 Task: Find connections with filter location Disūq with filter topic #purposewith filter profile language French with filter current company 21K School with filter school Wilson College Chowpatty Mumbai 400 007 with filter industry Textile Manufacturing with filter service category User Experience Design with filter keywords title Archivist
Action: Mouse moved to (559, 74)
Screenshot: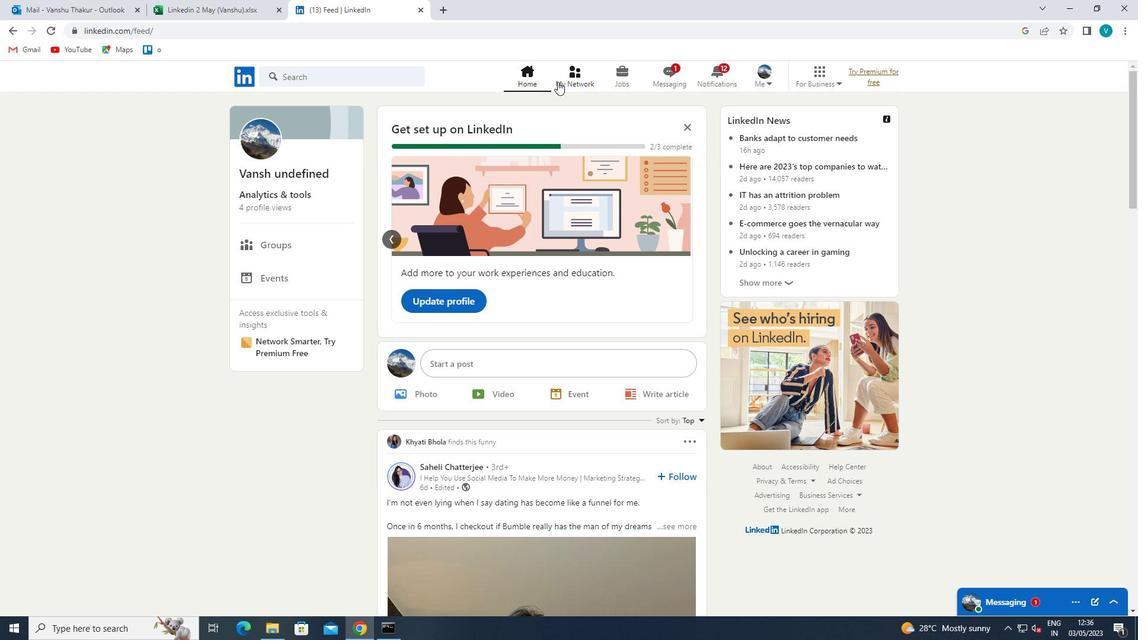 
Action: Mouse pressed left at (559, 74)
Screenshot: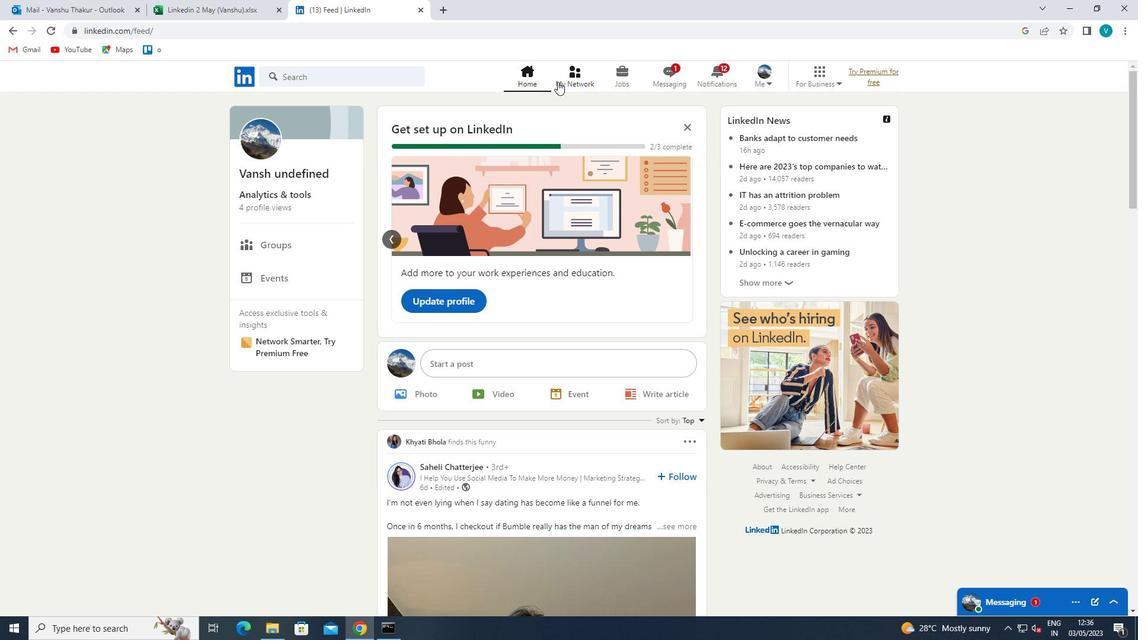 
Action: Mouse moved to (337, 137)
Screenshot: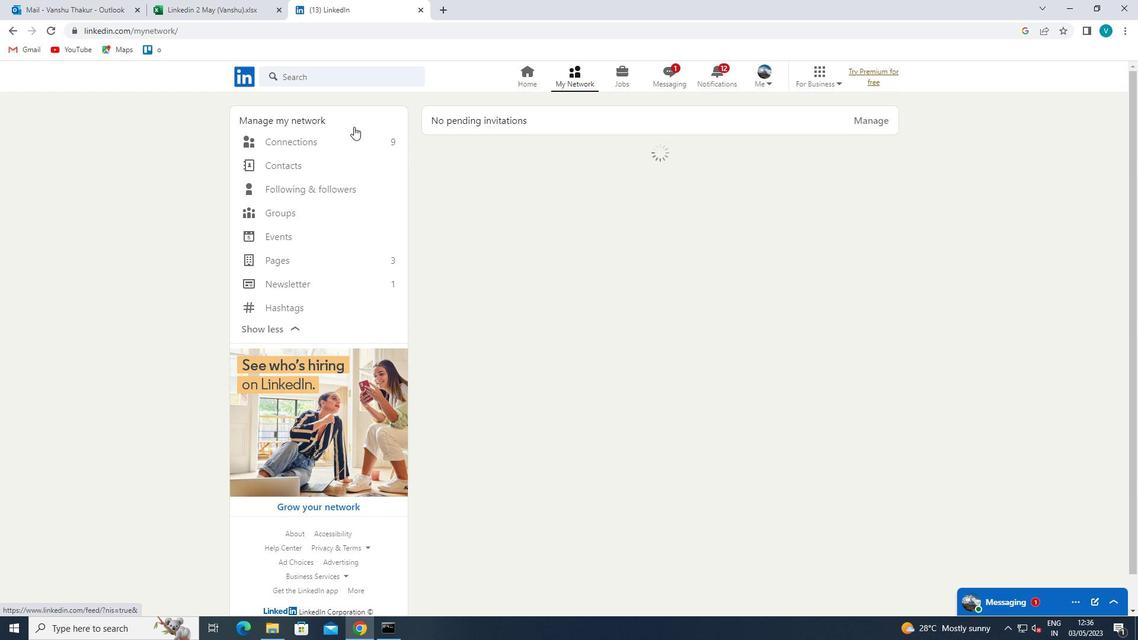 
Action: Mouse pressed left at (337, 137)
Screenshot: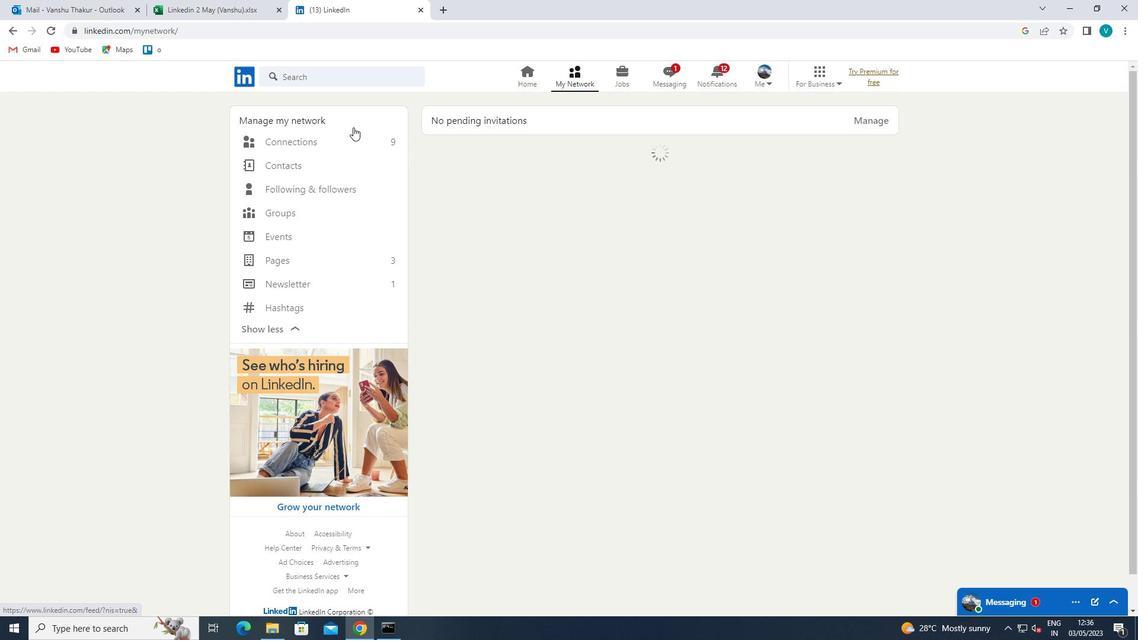 
Action: Mouse moved to (678, 136)
Screenshot: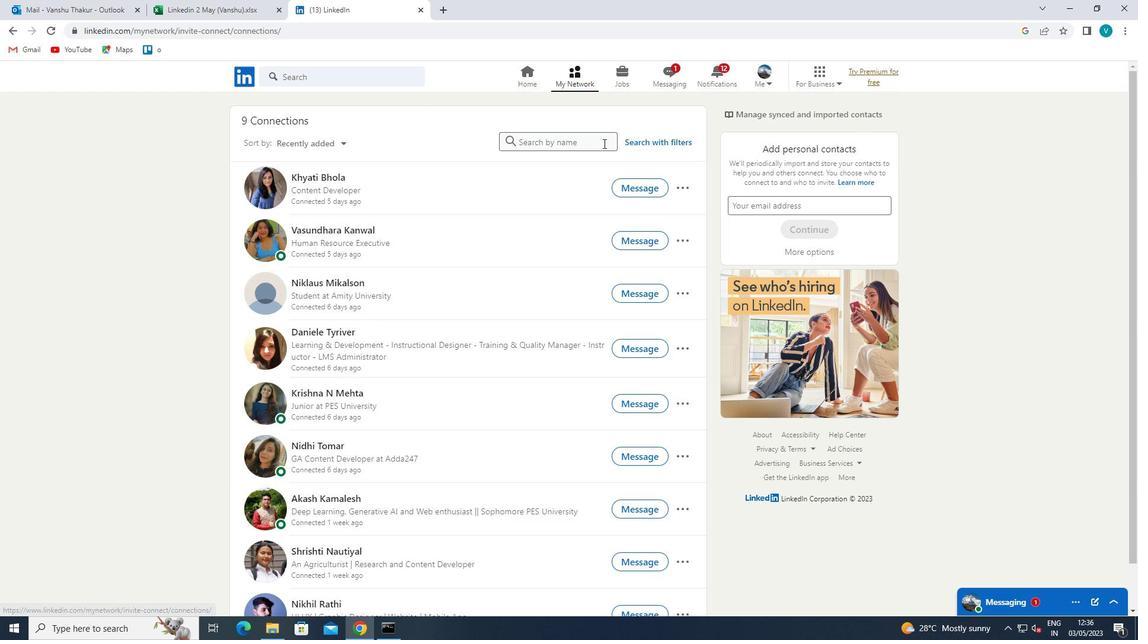 
Action: Mouse pressed left at (678, 136)
Screenshot: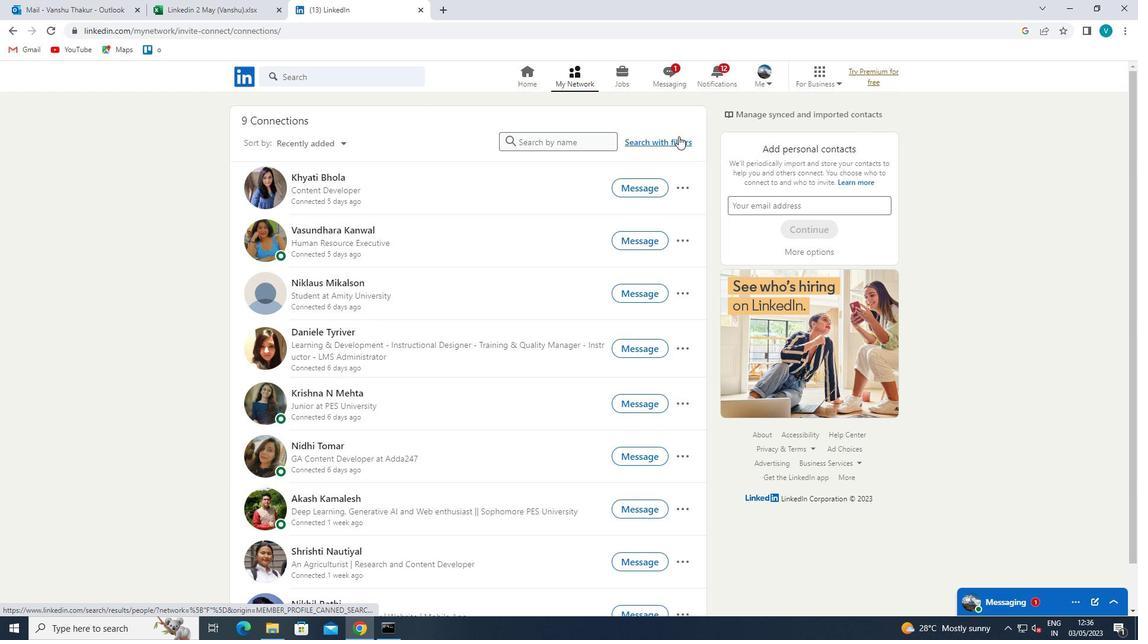 
Action: Mouse moved to (561, 115)
Screenshot: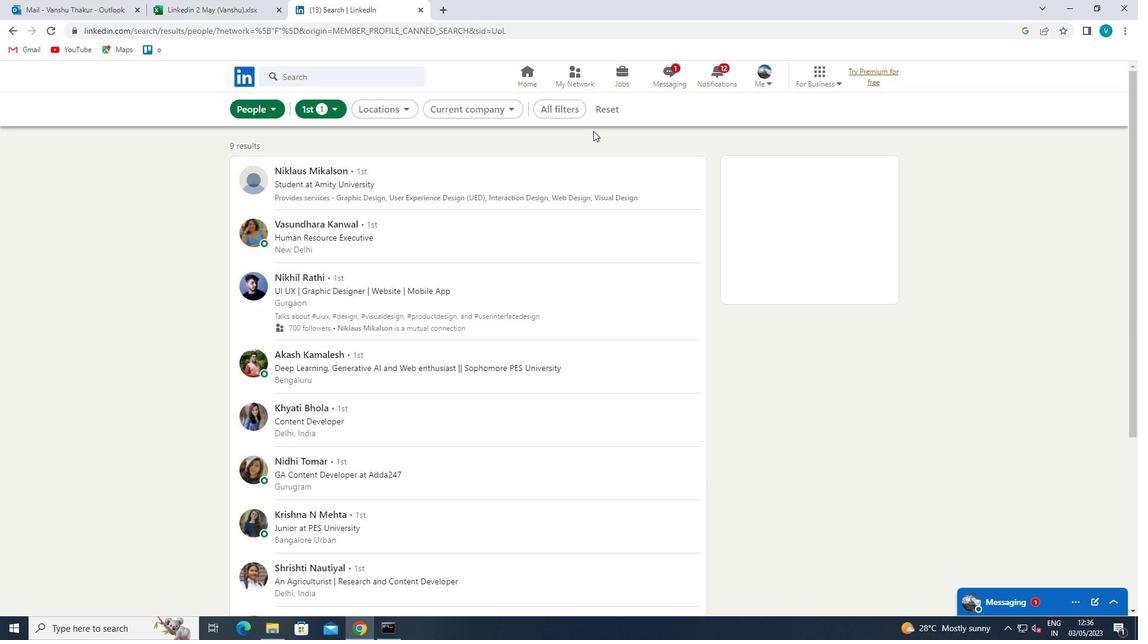 
Action: Mouse pressed left at (561, 115)
Screenshot: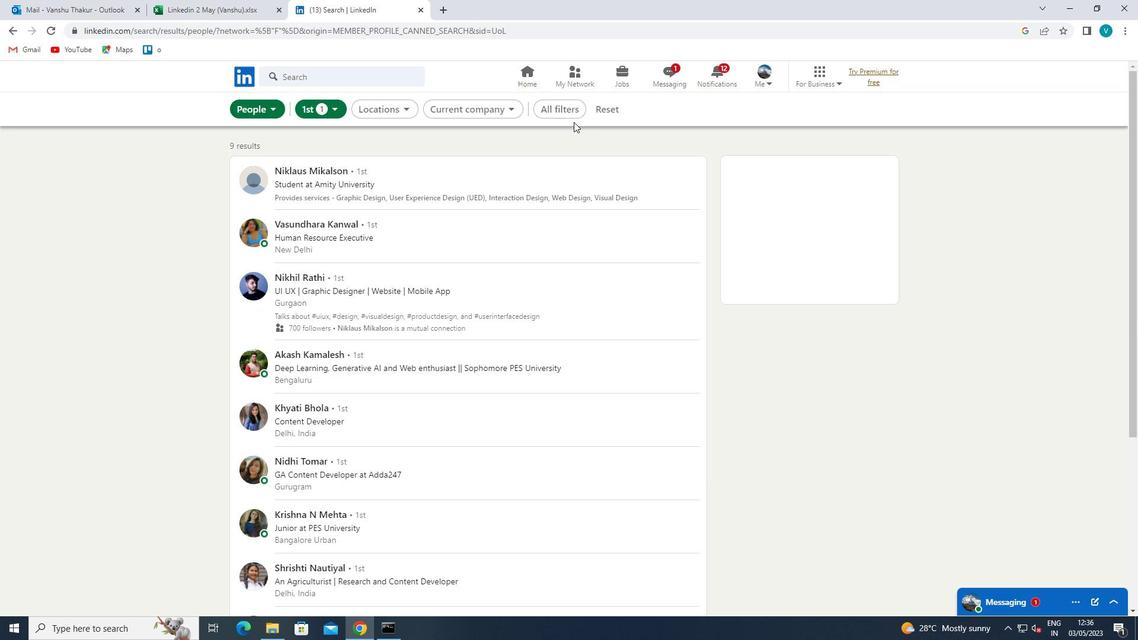 
Action: Mouse moved to (953, 254)
Screenshot: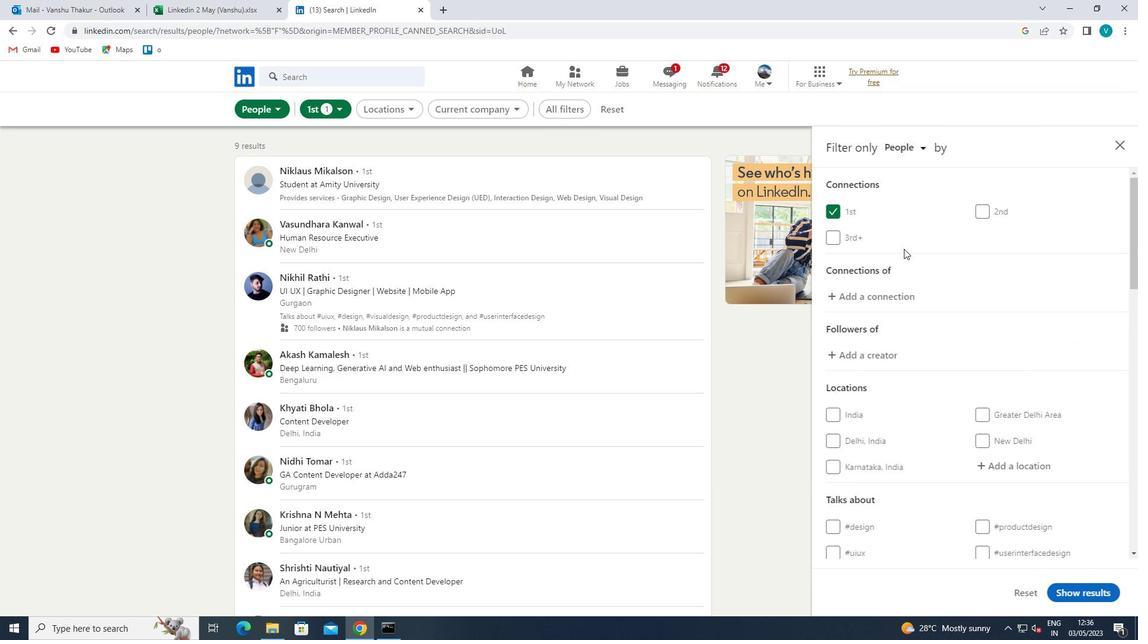 
Action: Mouse scrolled (953, 253) with delta (0, 0)
Screenshot: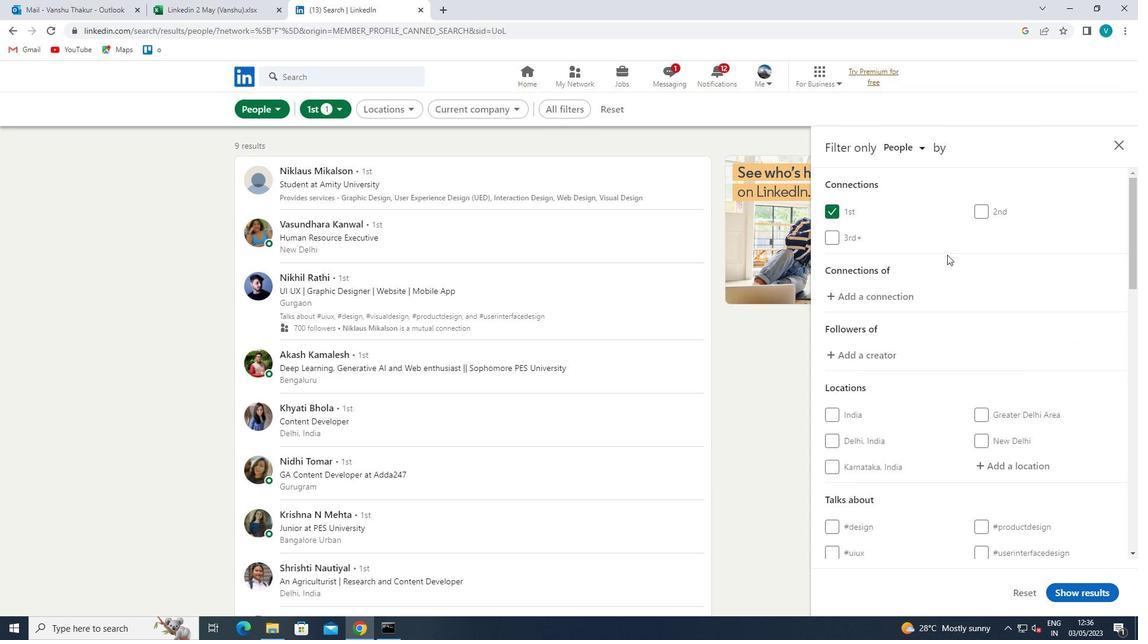 
Action: Mouse scrolled (953, 253) with delta (0, 0)
Screenshot: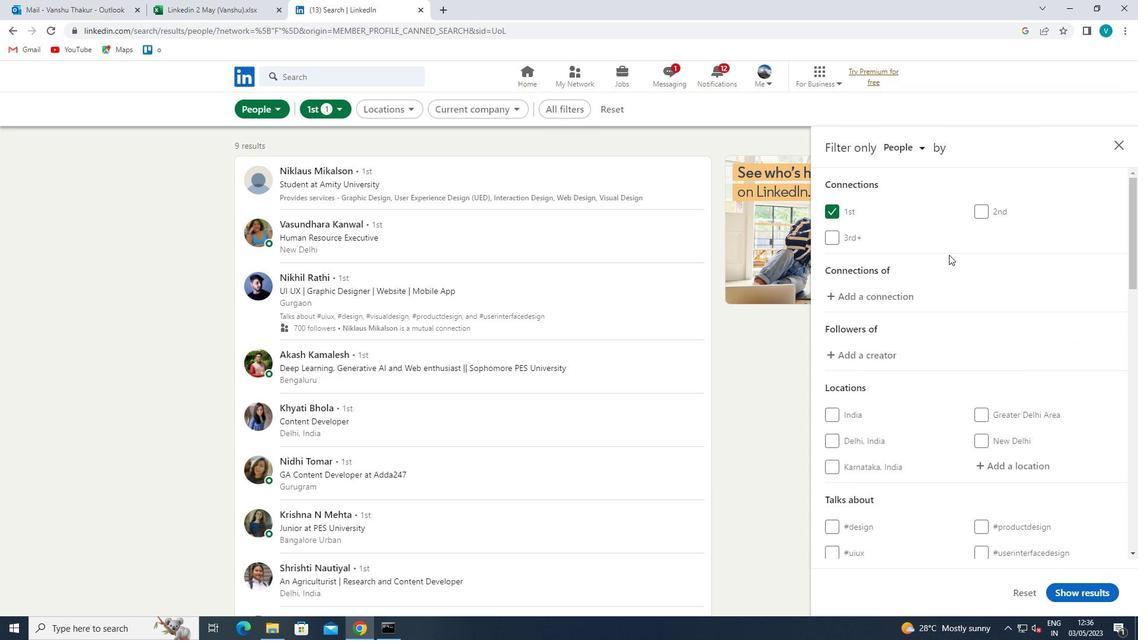 
Action: Mouse moved to (991, 345)
Screenshot: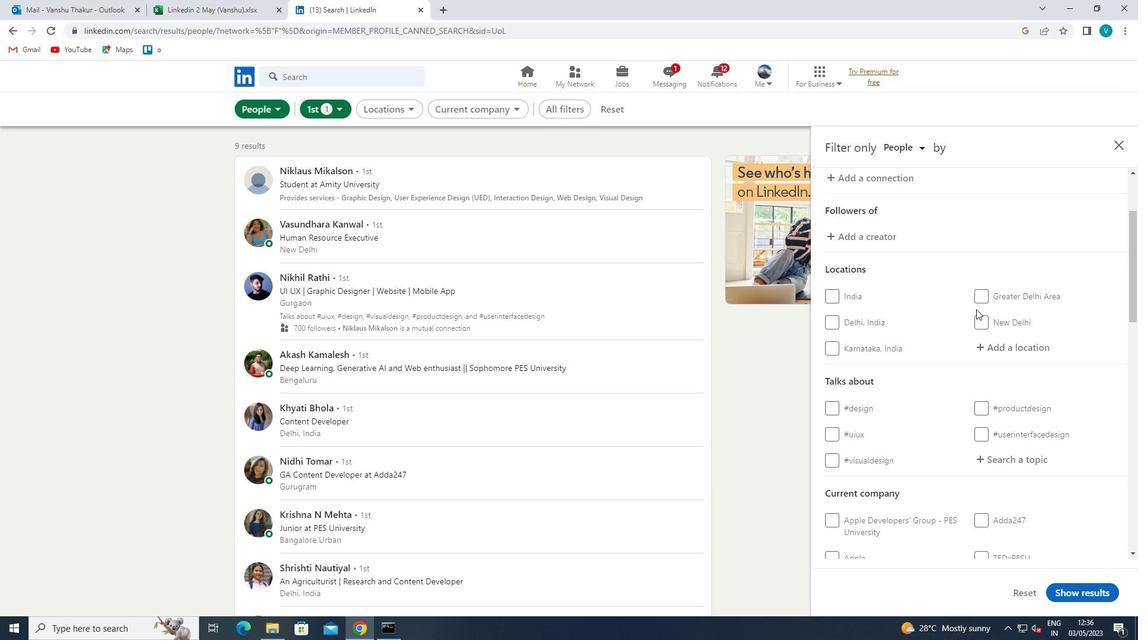 
Action: Mouse pressed left at (991, 345)
Screenshot: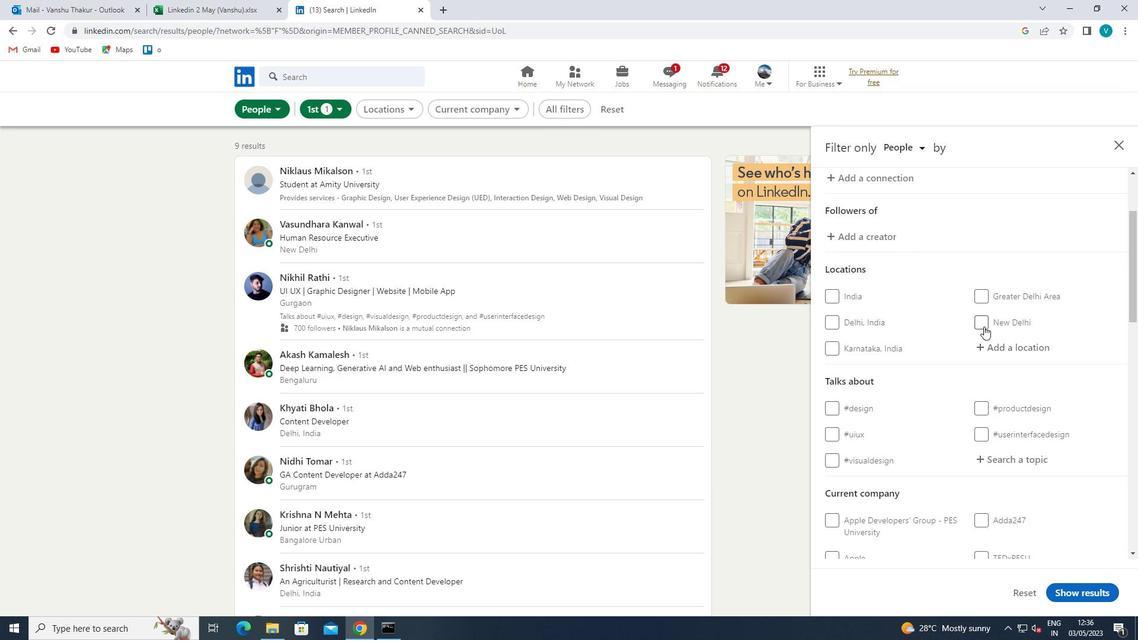 
Action: Mouse moved to (885, 407)
Screenshot: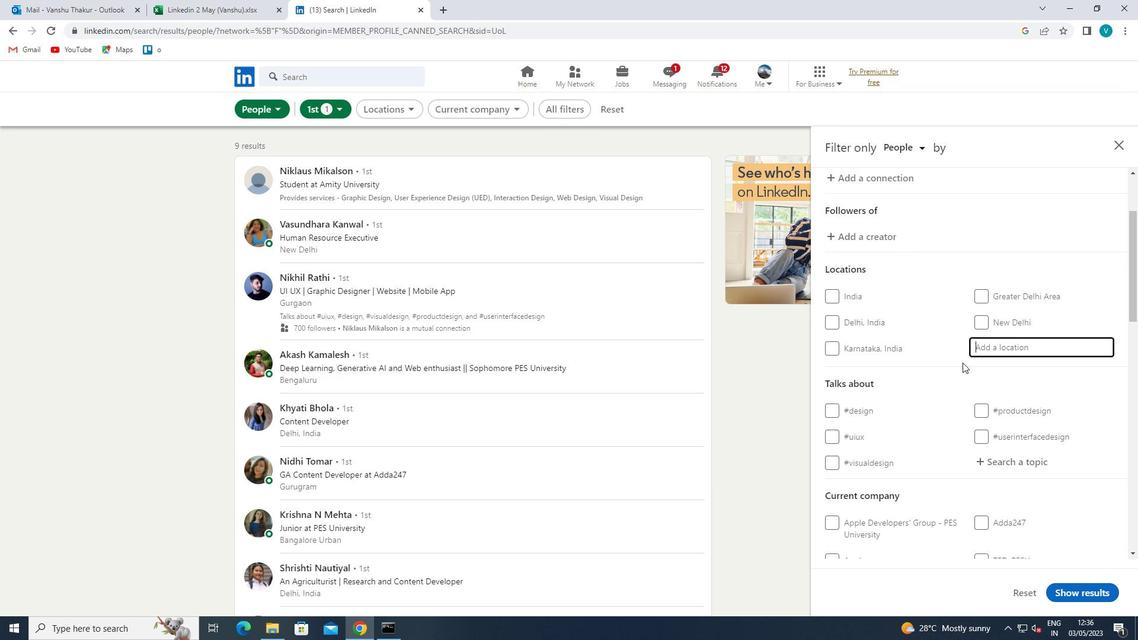 
Action: Key pressed <Key.shift>DISUQ
Screenshot: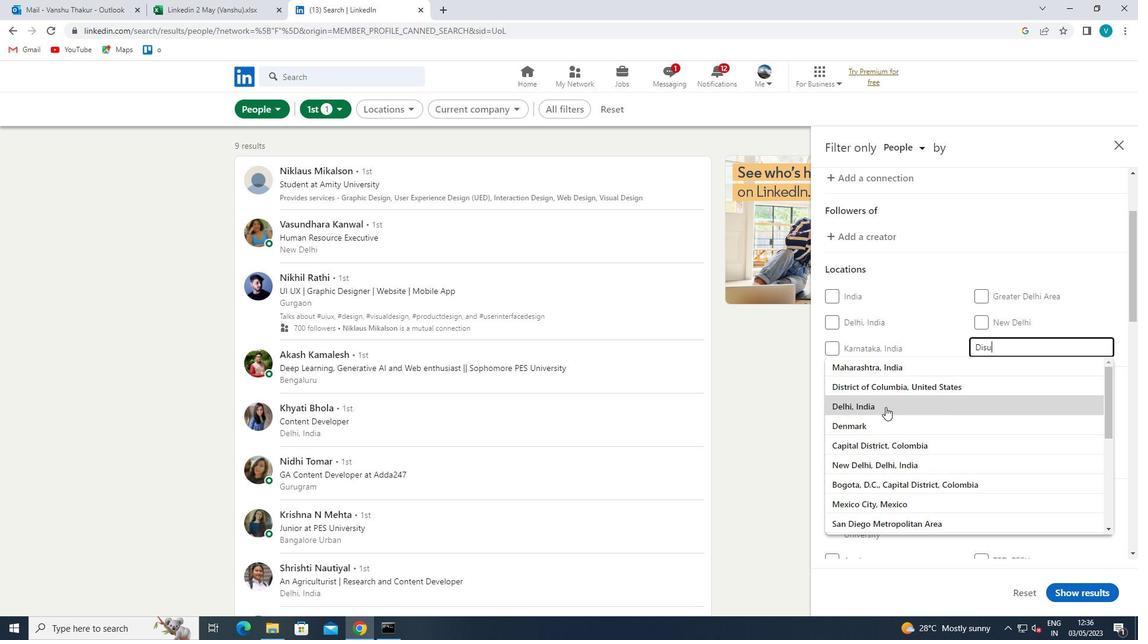 
Action: Mouse moved to (934, 370)
Screenshot: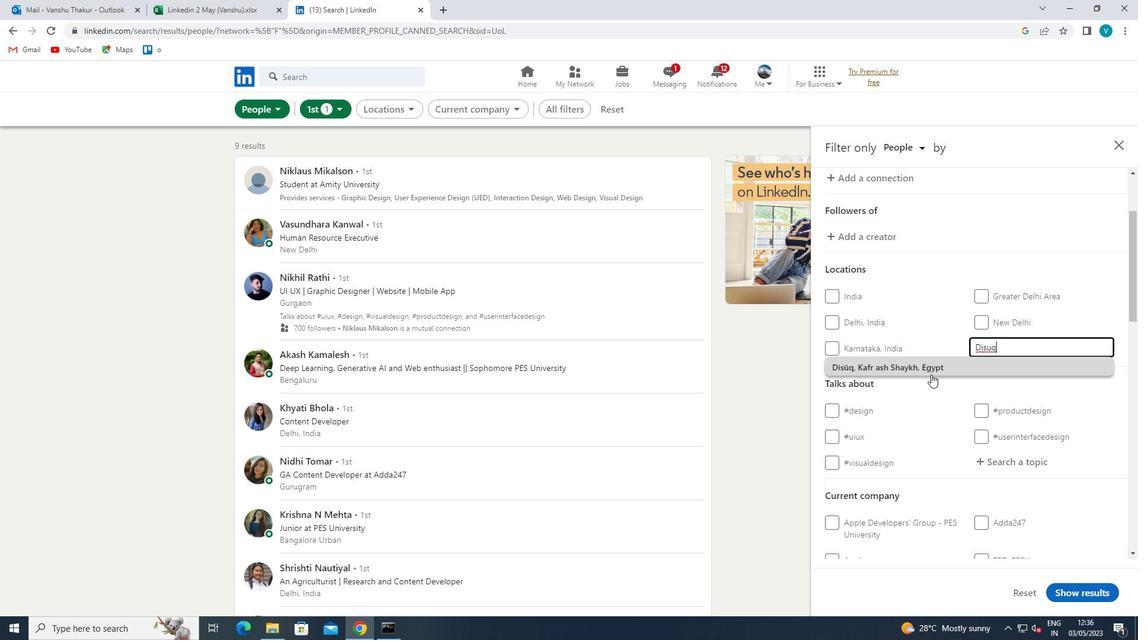 
Action: Mouse pressed left at (934, 370)
Screenshot: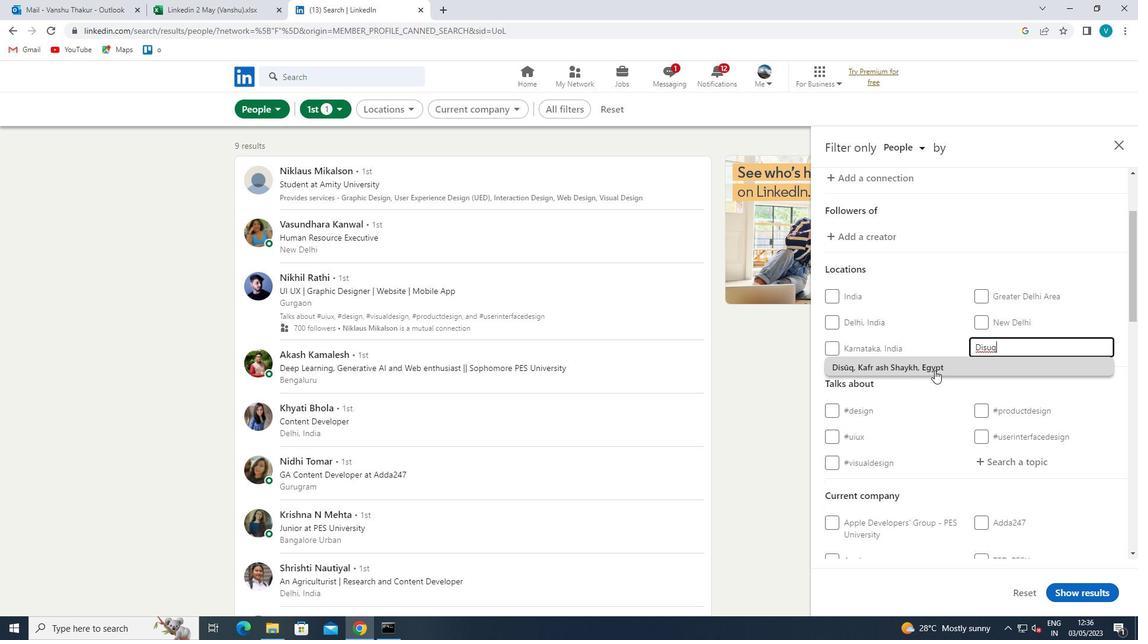 
Action: Mouse scrolled (934, 369) with delta (0, 0)
Screenshot: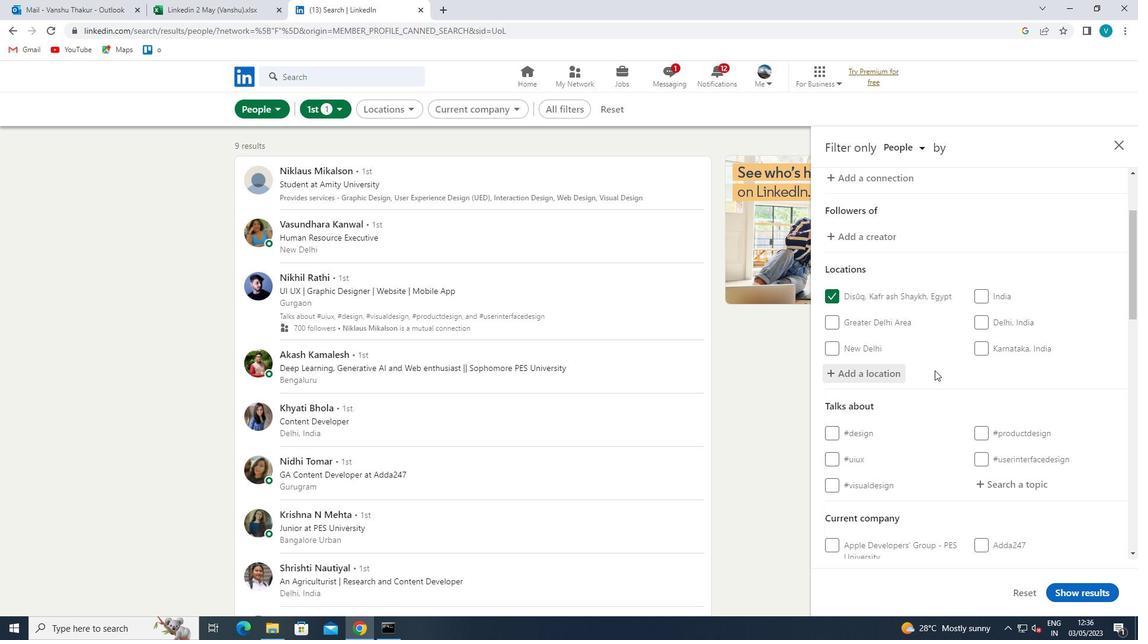 
Action: Mouse scrolled (934, 369) with delta (0, 0)
Screenshot: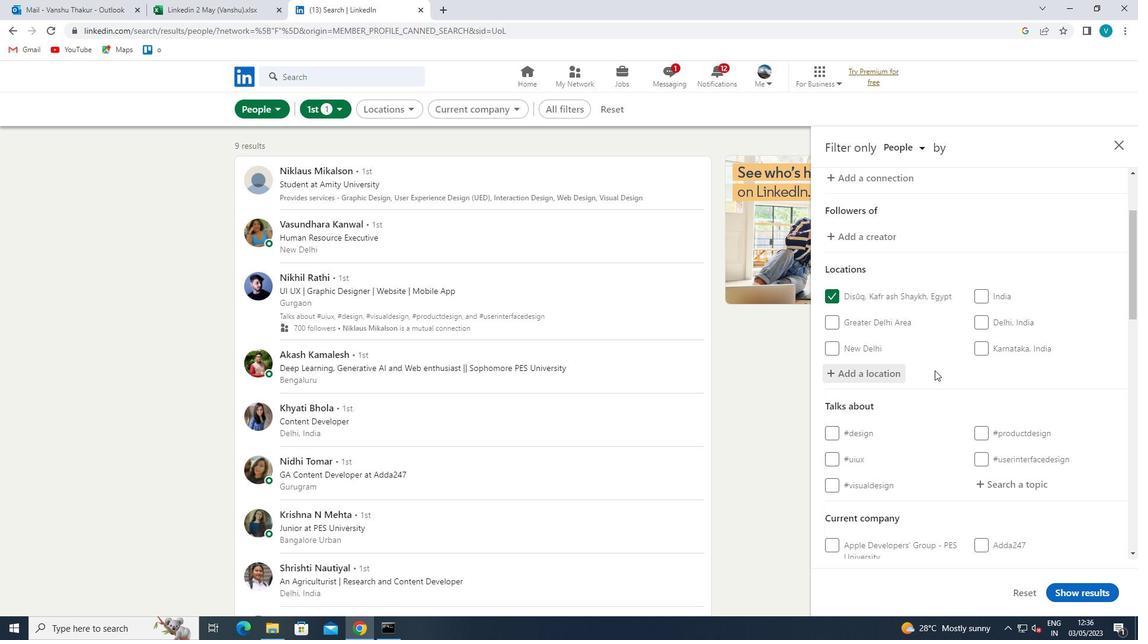 
Action: Mouse moved to (1031, 364)
Screenshot: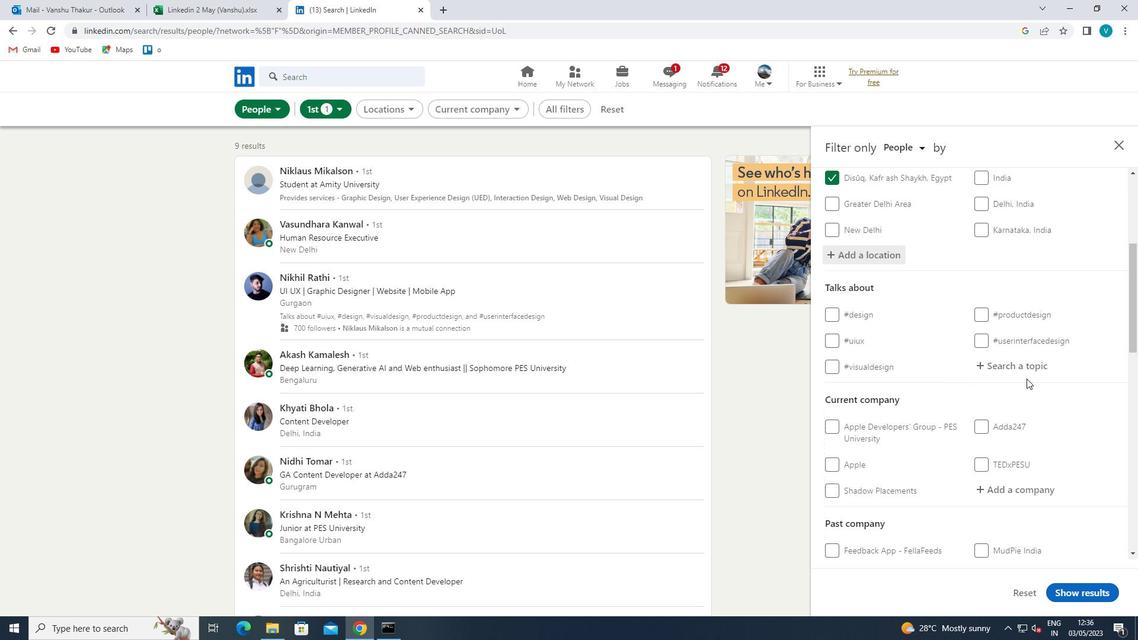 
Action: Mouse pressed left at (1031, 364)
Screenshot: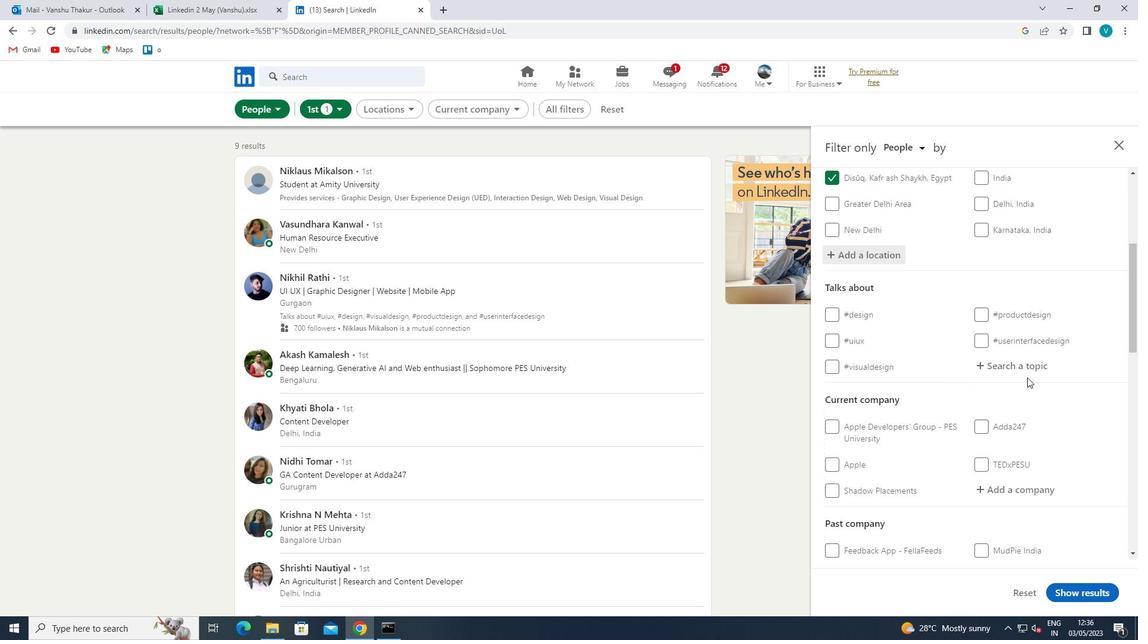 
Action: Mouse moved to (850, 477)
Screenshot: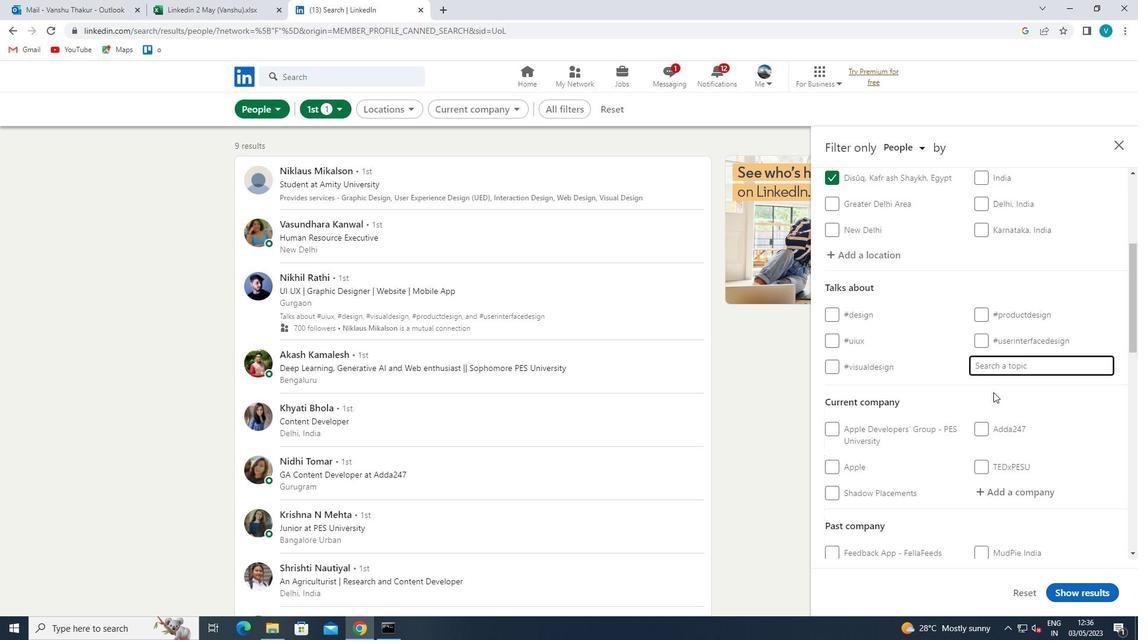 
Action: Key pressed PUR
Screenshot: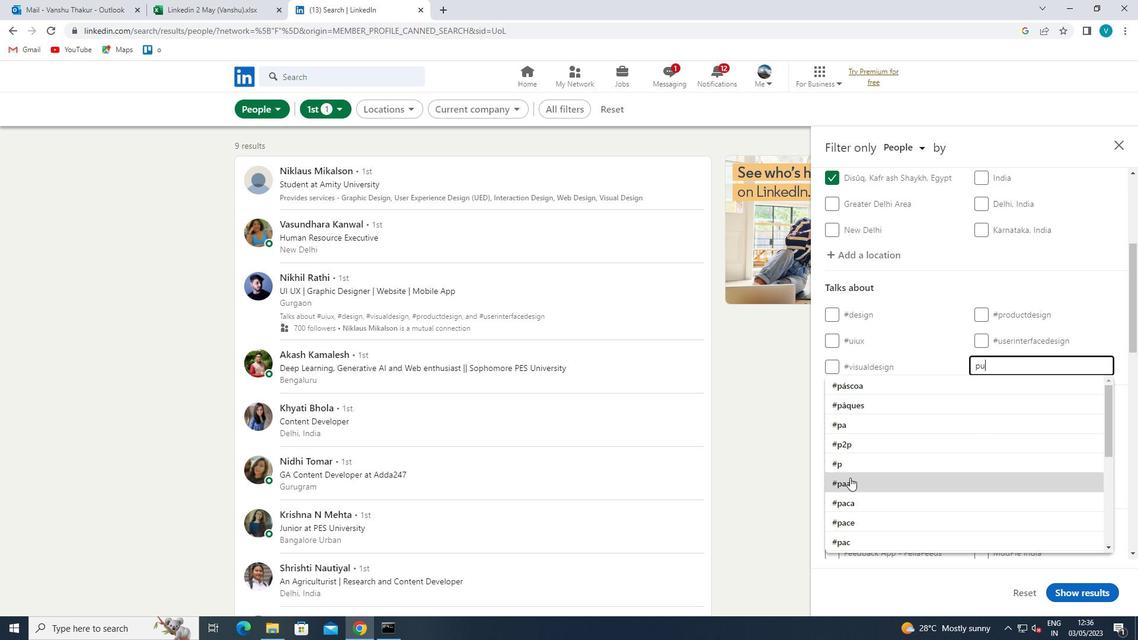 
Action: Mouse moved to (910, 386)
Screenshot: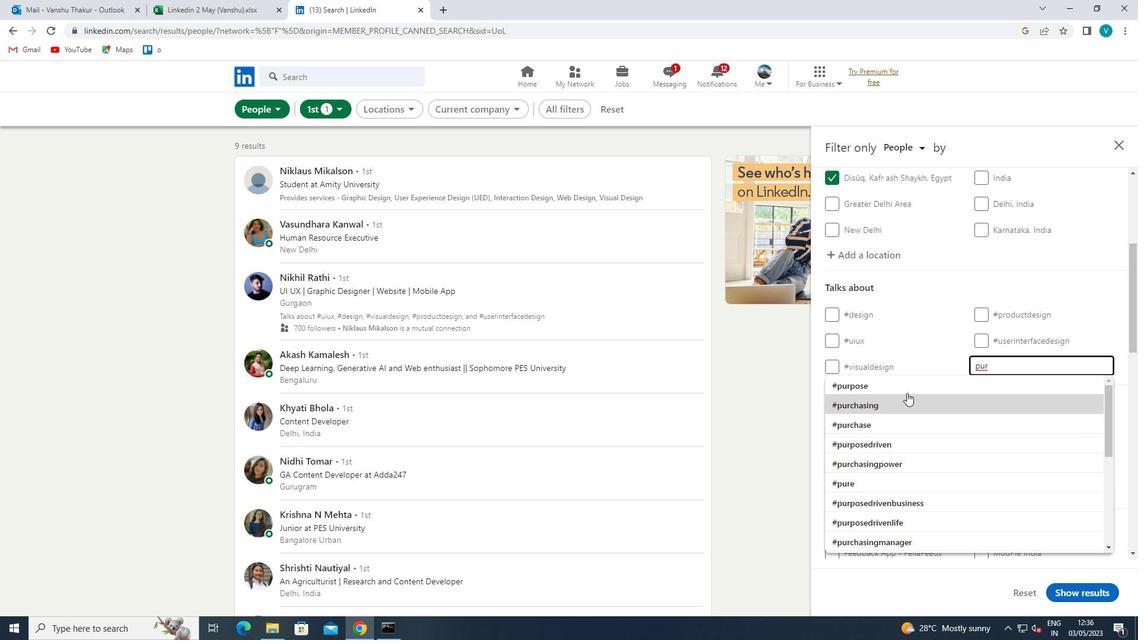 
Action: Mouse pressed left at (910, 386)
Screenshot: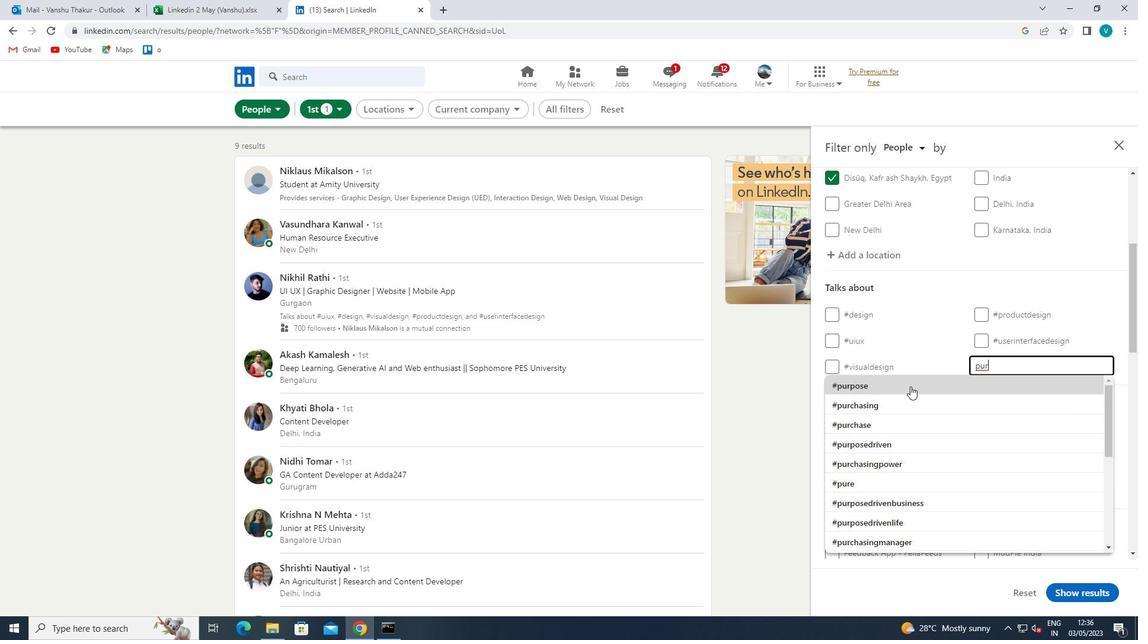 
Action: Mouse scrolled (910, 385) with delta (0, 0)
Screenshot: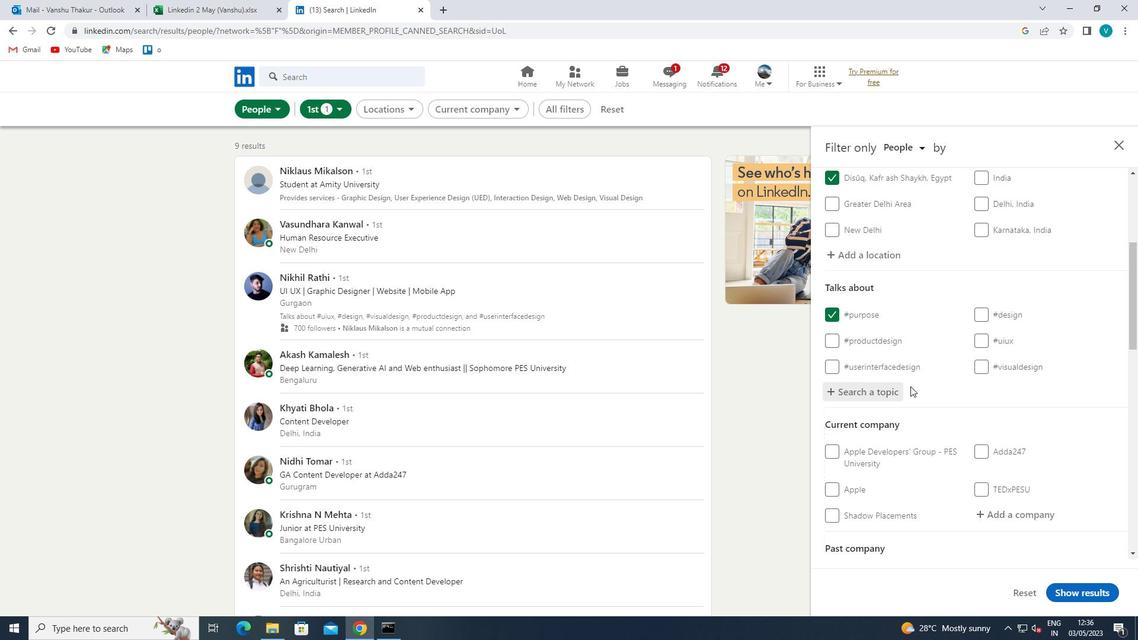 
Action: Mouse scrolled (910, 385) with delta (0, 0)
Screenshot: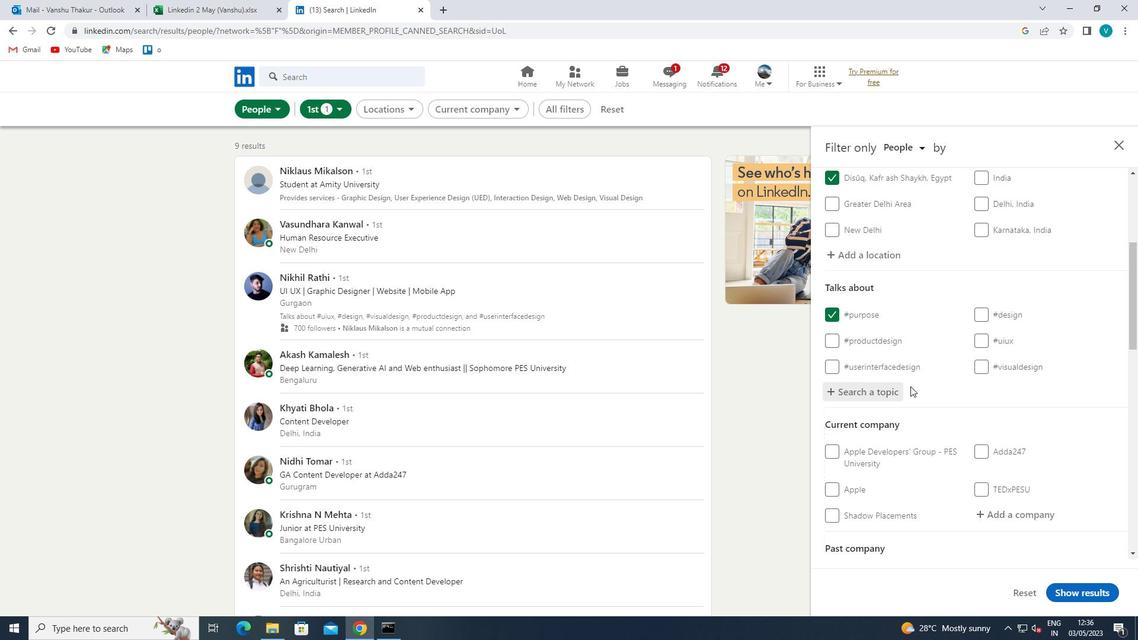 
Action: Mouse scrolled (910, 385) with delta (0, 0)
Screenshot: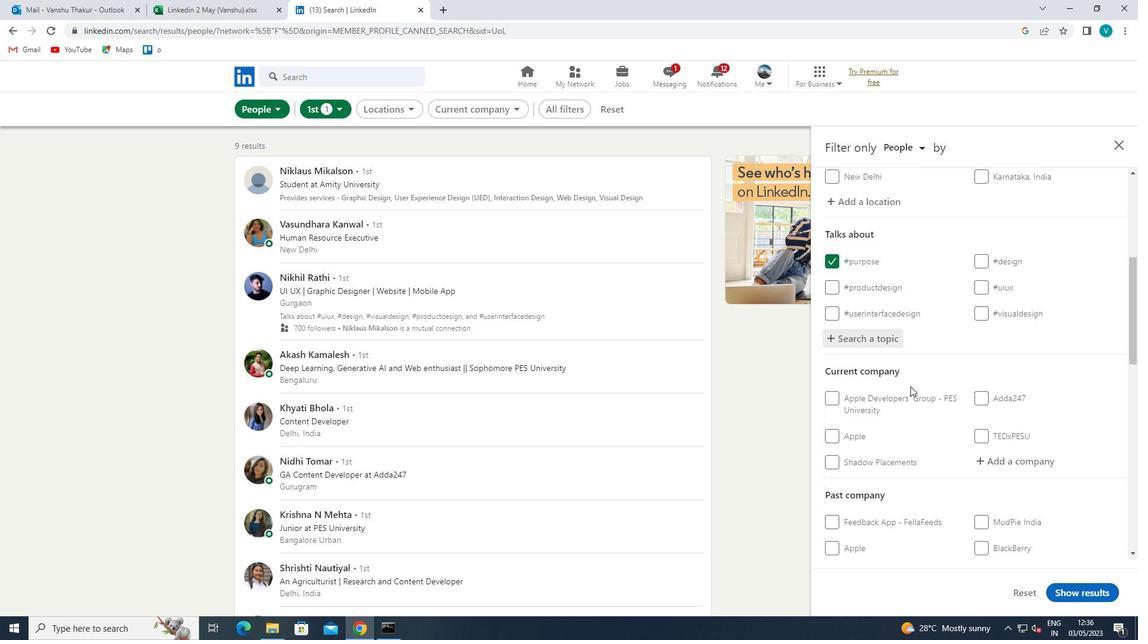 
Action: Mouse moved to (1017, 336)
Screenshot: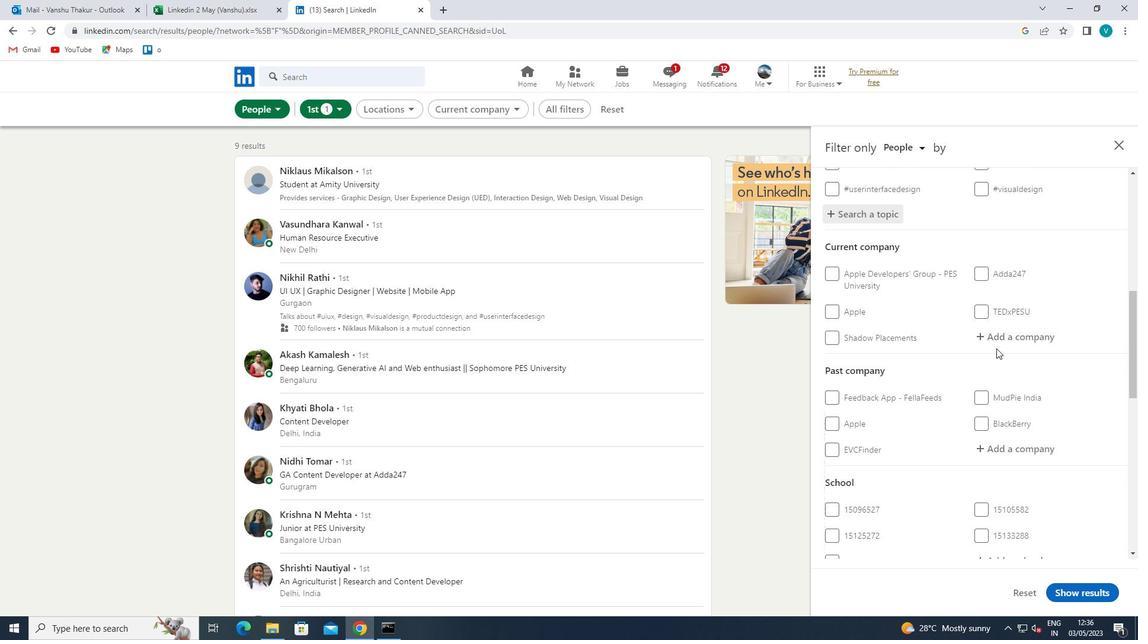 
Action: Mouse pressed left at (1017, 336)
Screenshot: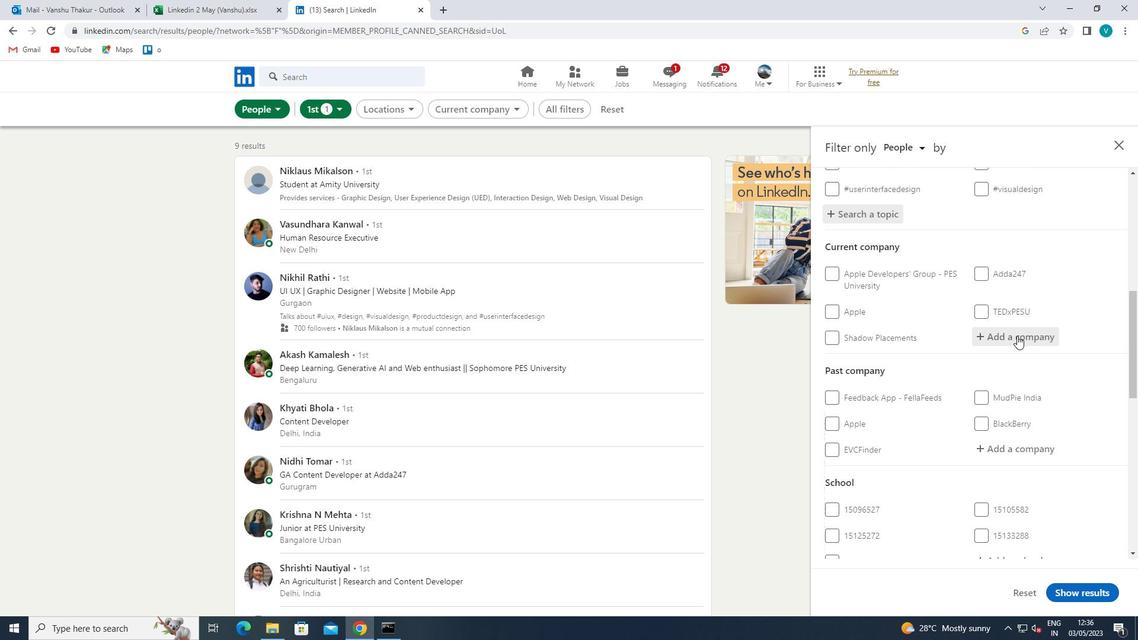 
Action: Key pressed 21
Screenshot: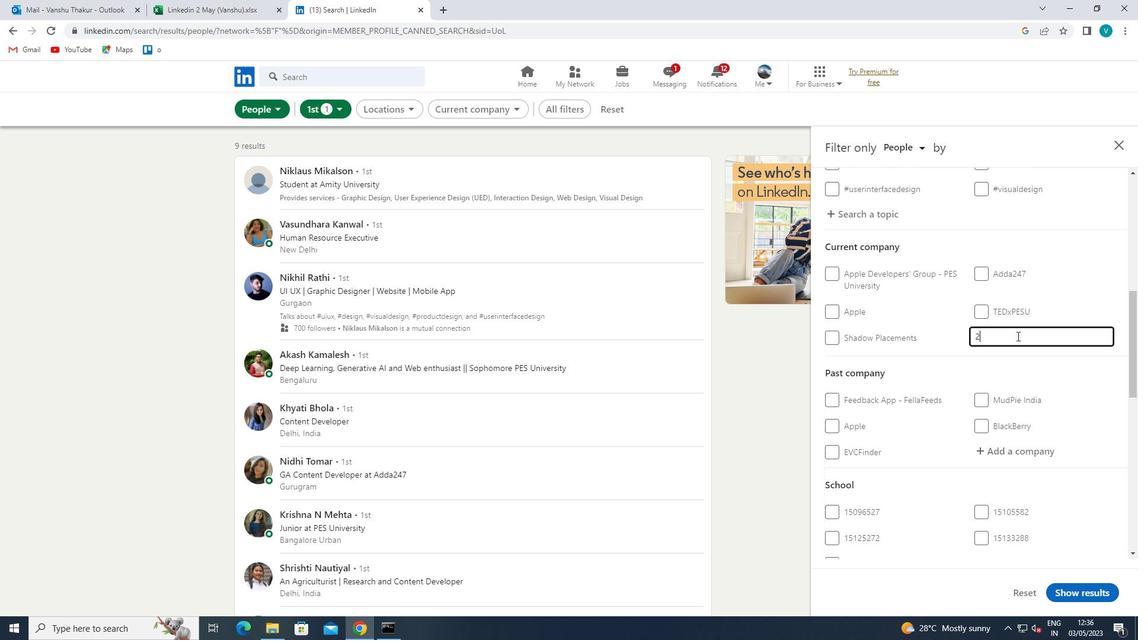 
Action: Mouse moved to (879, 405)
Screenshot: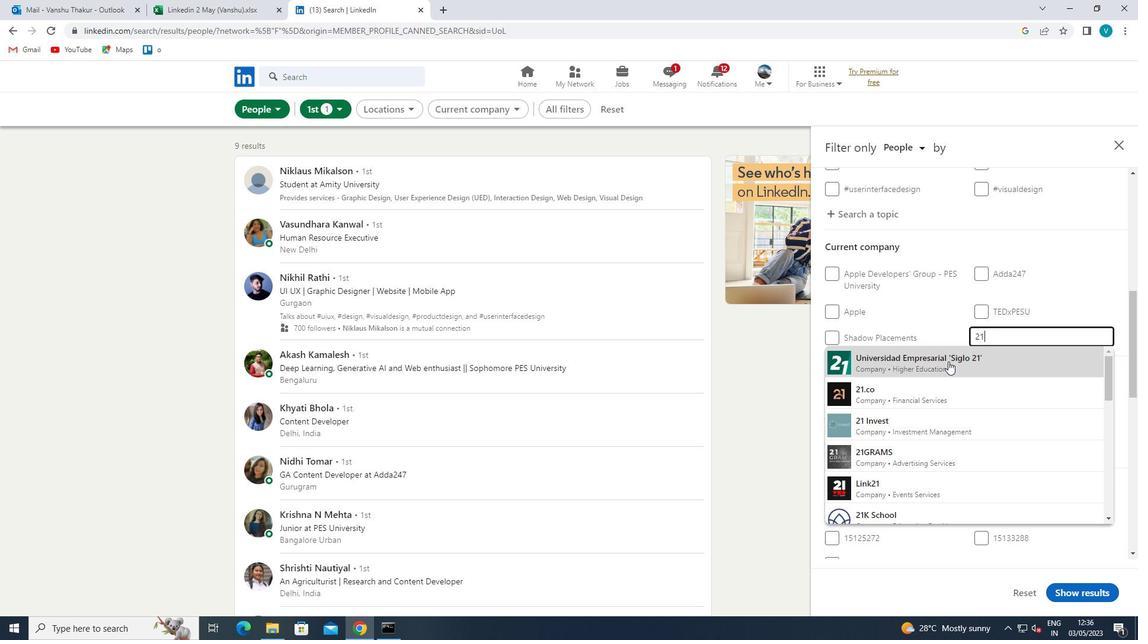 
Action: Key pressed <Key.shift>K
Screenshot: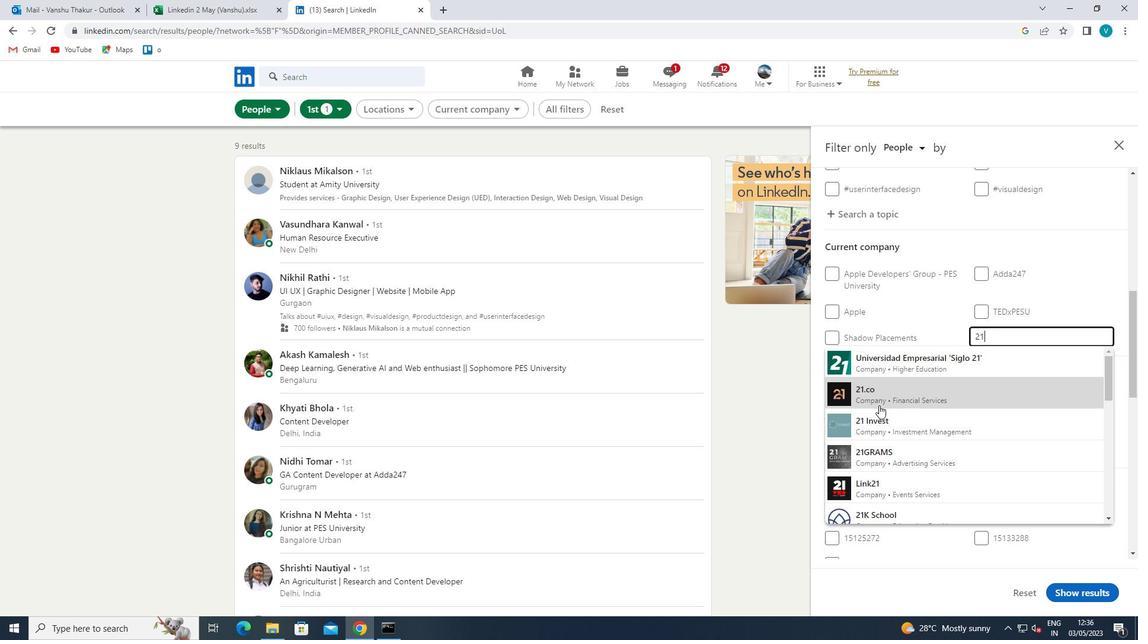 
Action: Mouse moved to (944, 362)
Screenshot: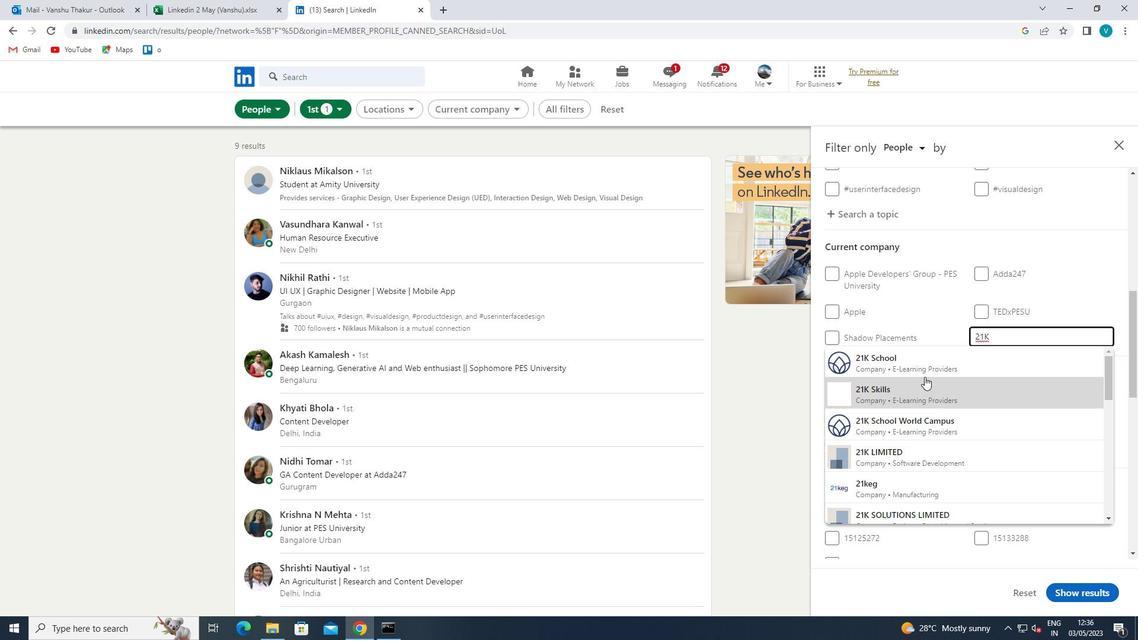 
Action: Mouse pressed left at (944, 362)
Screenshot: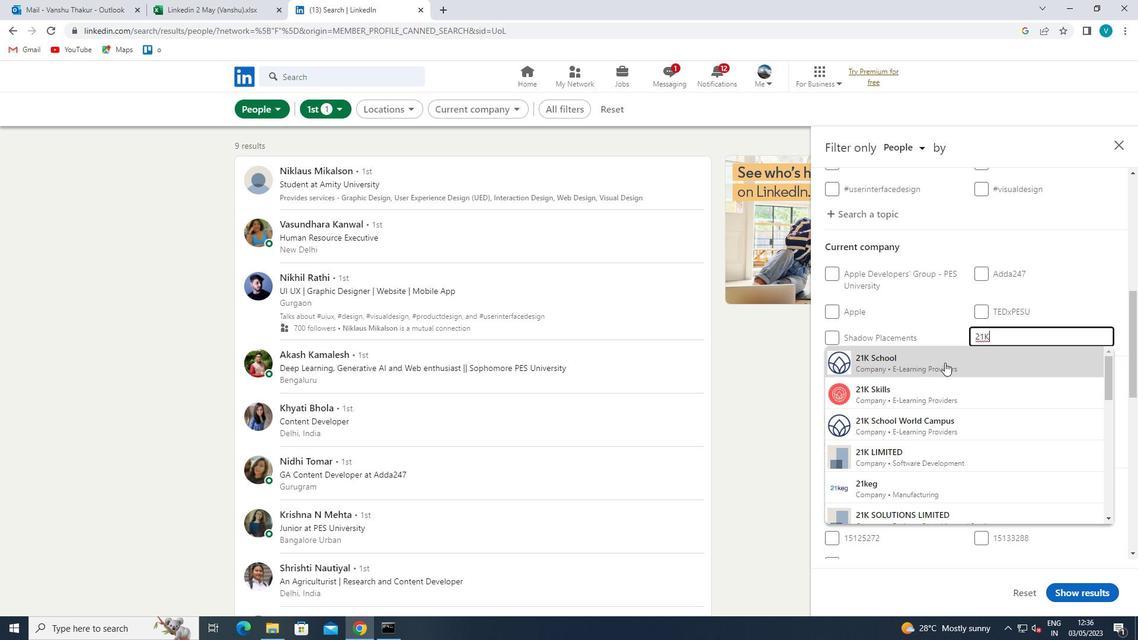 
Action: Mouse scrolled (944, 362) with delta (0, 0)
Screenshot: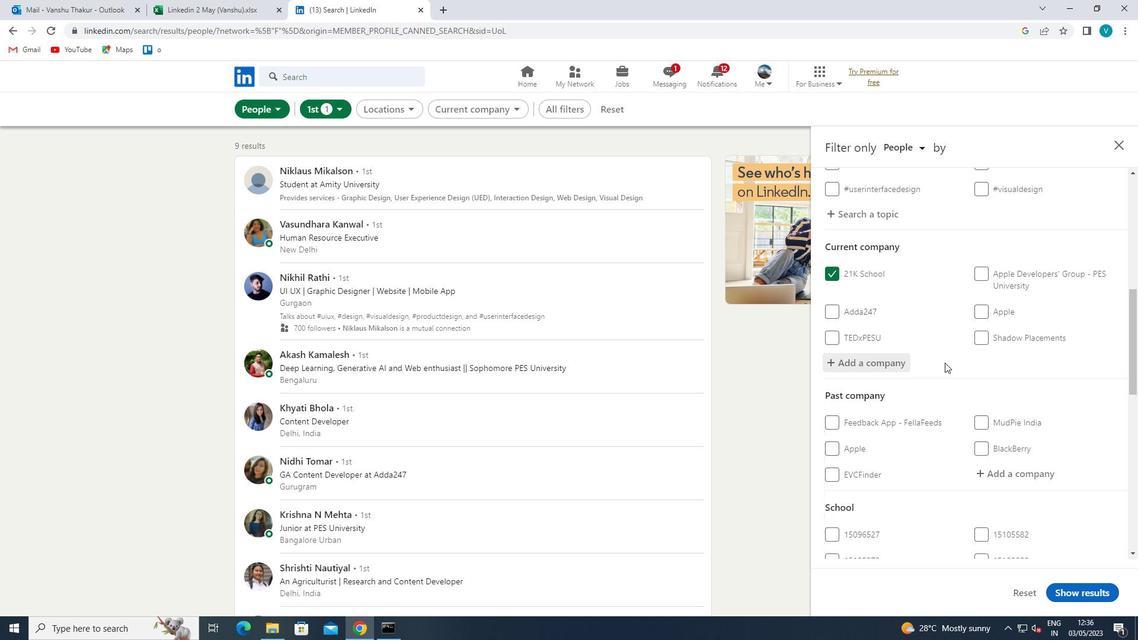 
Action: Mouse scrolled (944, 362) with delta (0, 0)
Screenshot: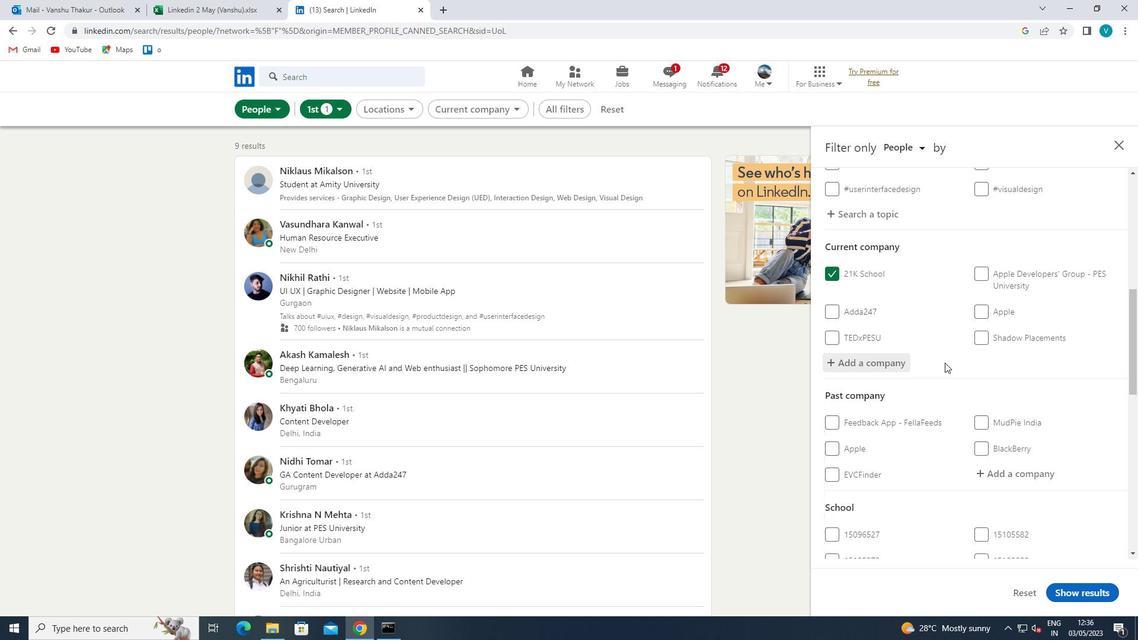 
Action: Mouse scrolled (944, 362) with delta (0, 0)
Screenshot: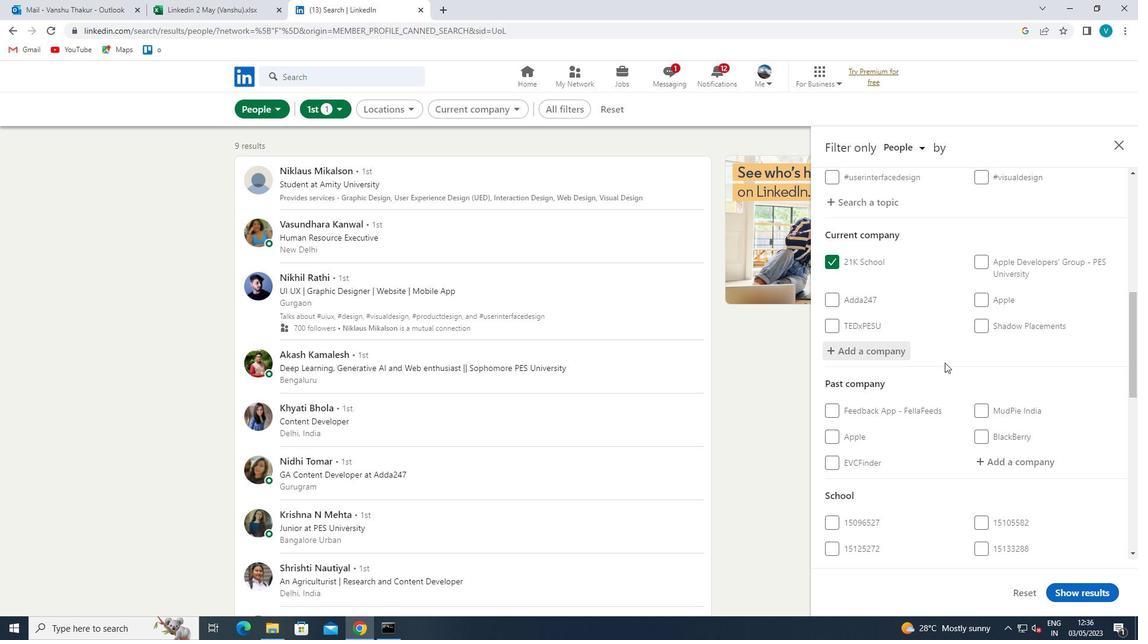 
Action: Mouse scrolled (944, 362) with delta (0, 0)
Screenshot: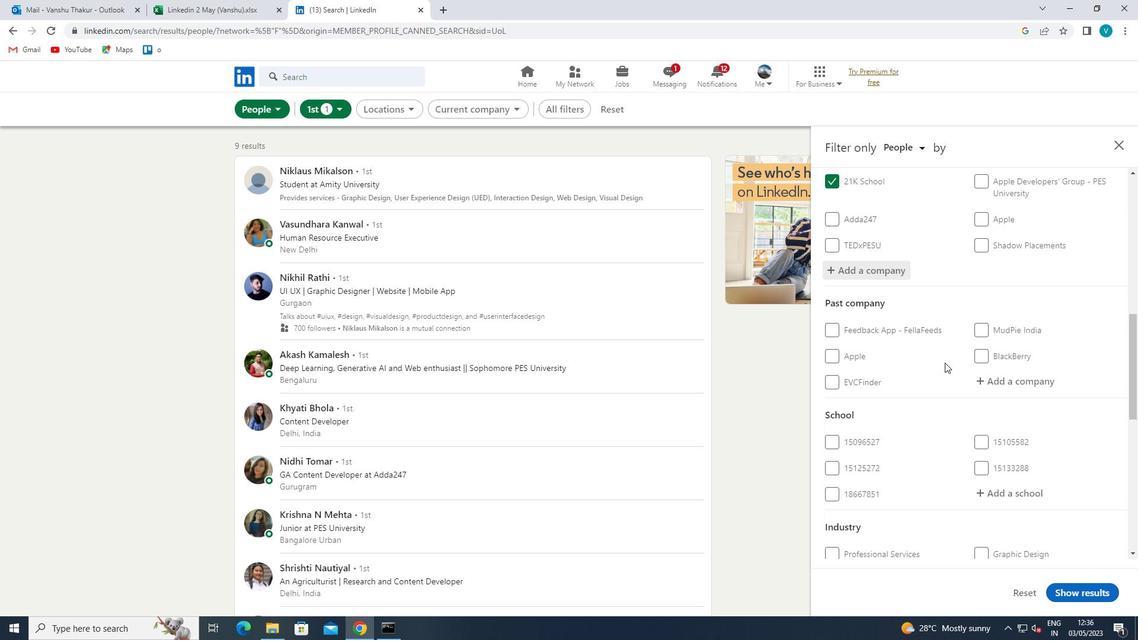 
Action: Mouse moved to (994, 347)
Screenshot: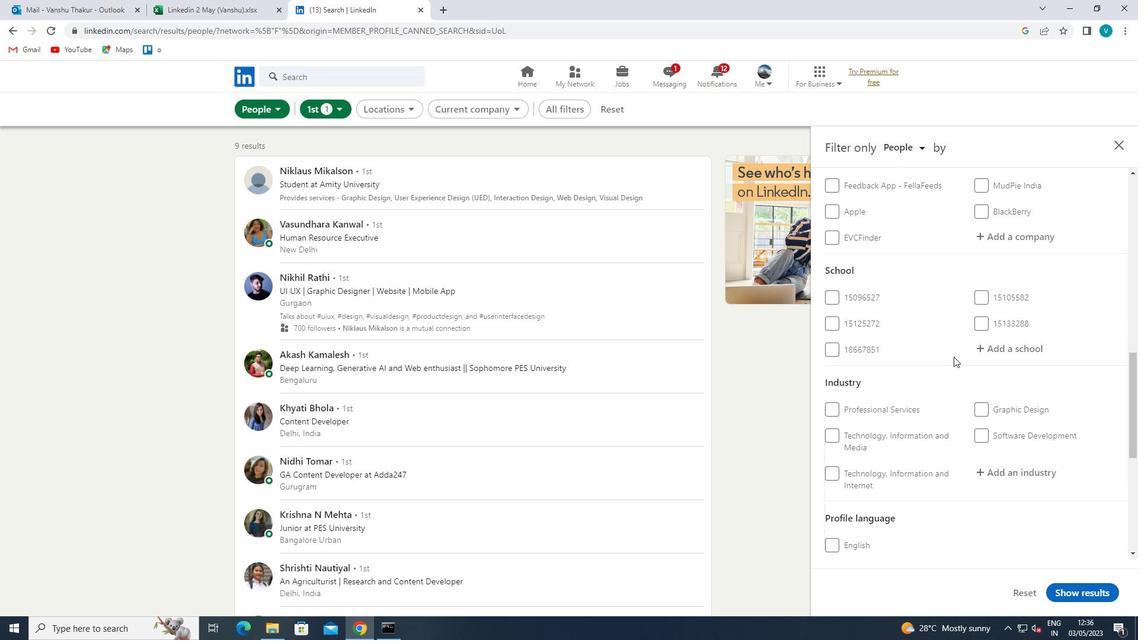 
Action: Mouse pressed left at (994, 347)
Screenshot: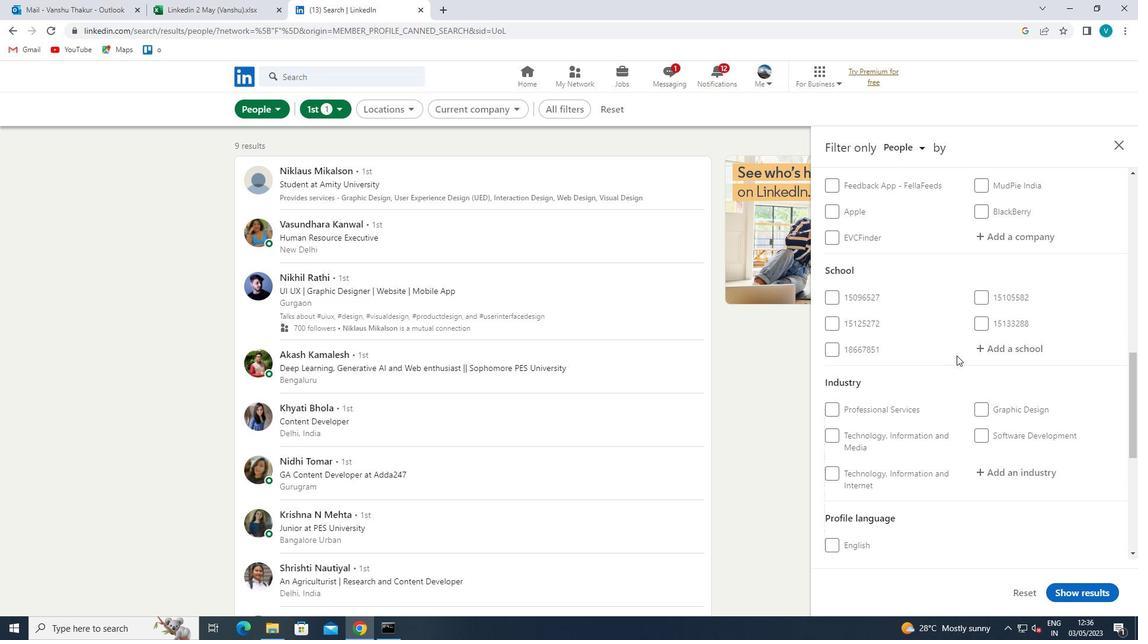 
Action: Key pressed <Key.shift><Key.shift><Key.shift>WILSON<Key.space>
Screenshot: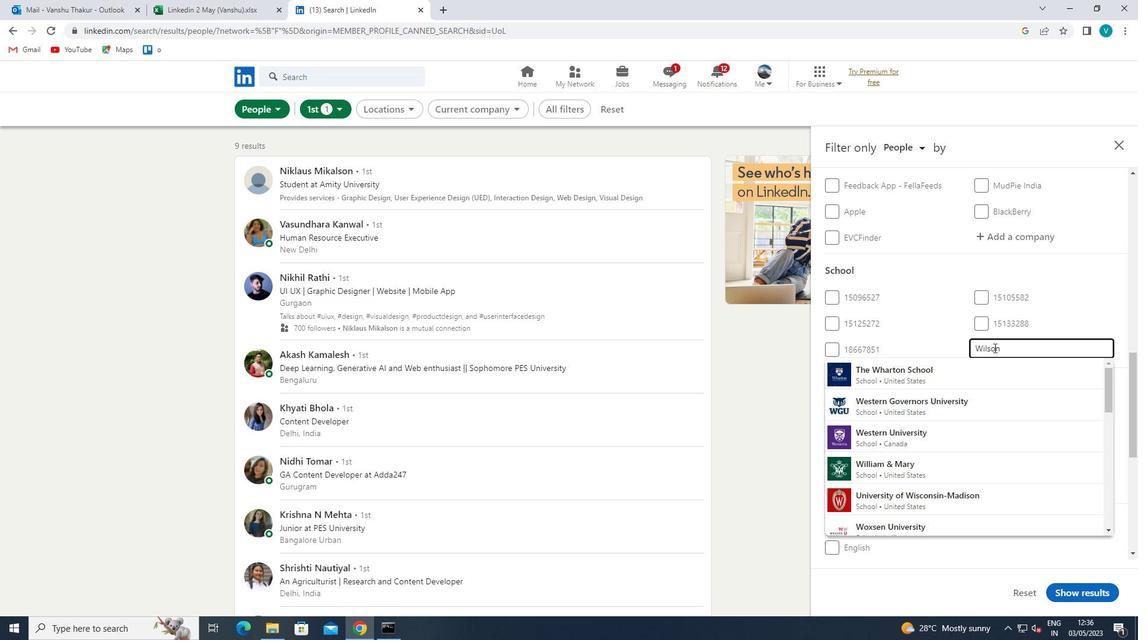 
Action: Mouse moved to (995, 346)
Screenshot: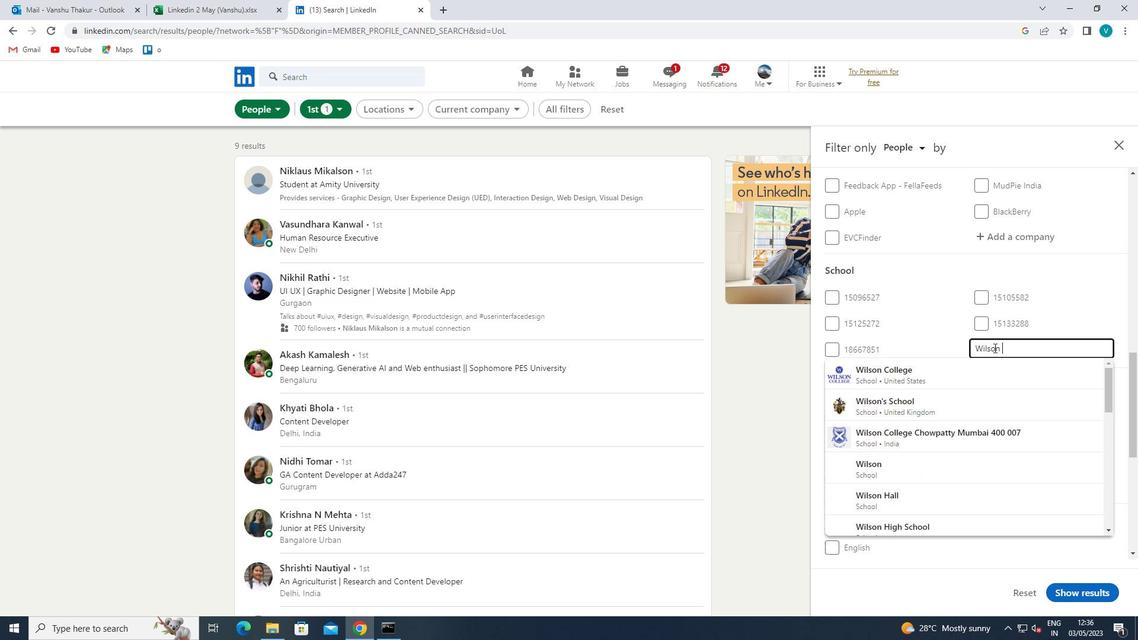 
Action: Key pressed <Key.shift>COLLEGE
Screenshot: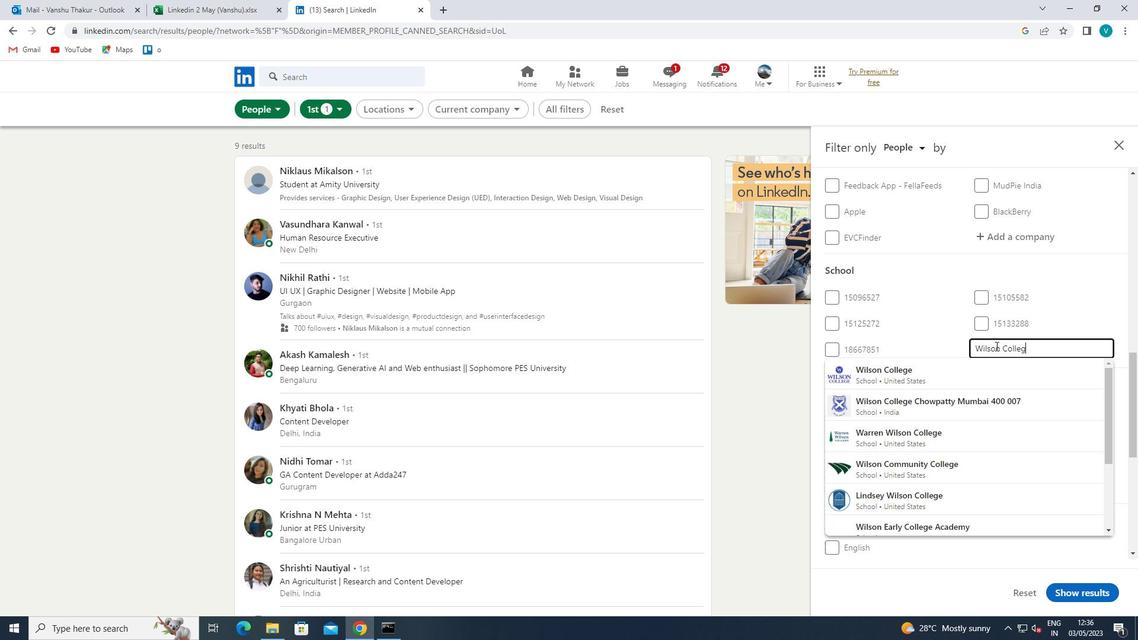 
Action: Mouse moved to (1065, 395)
Screenshot: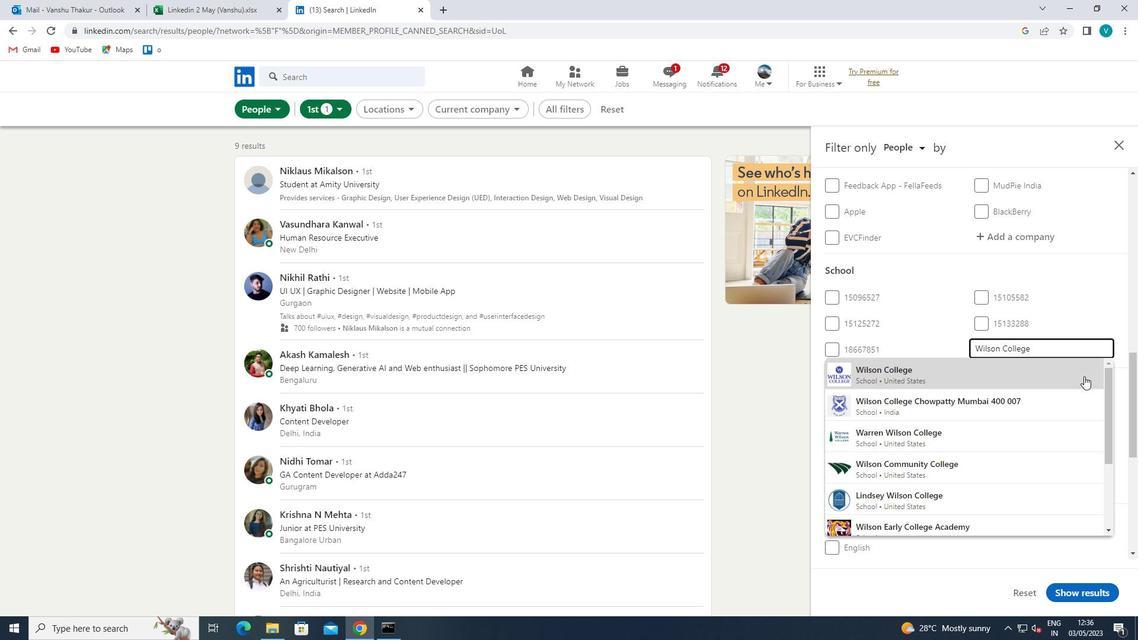 
Action: Mouse pressed left at (1065, 395)
Screenshot: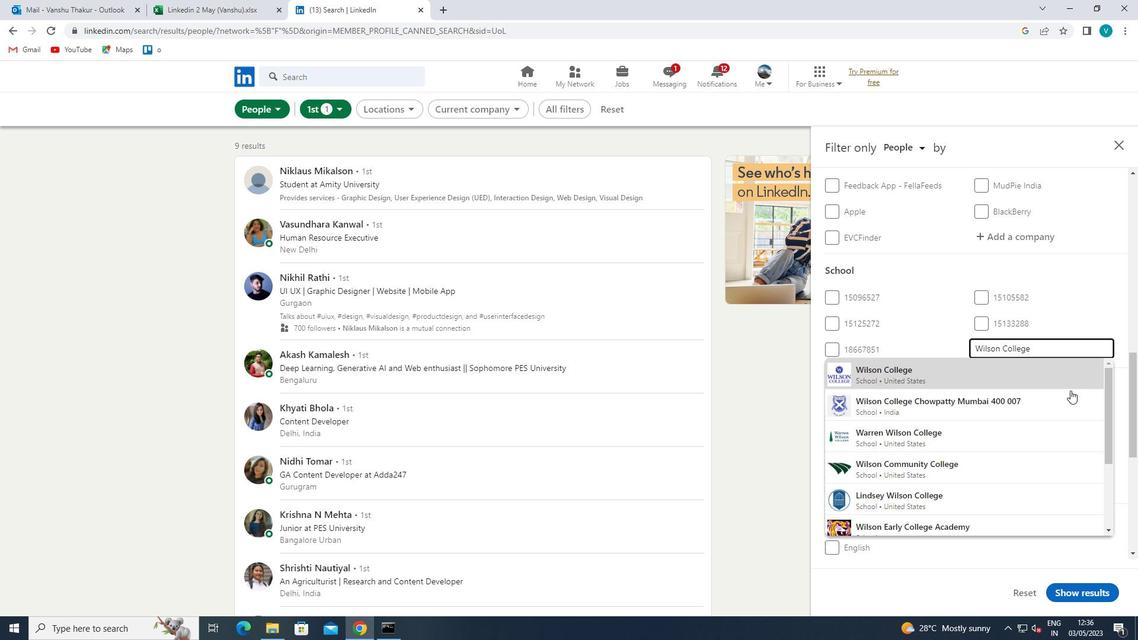 
Action: Mouse scrolled (1065, 394) with delta (0, 0)
Screenshot: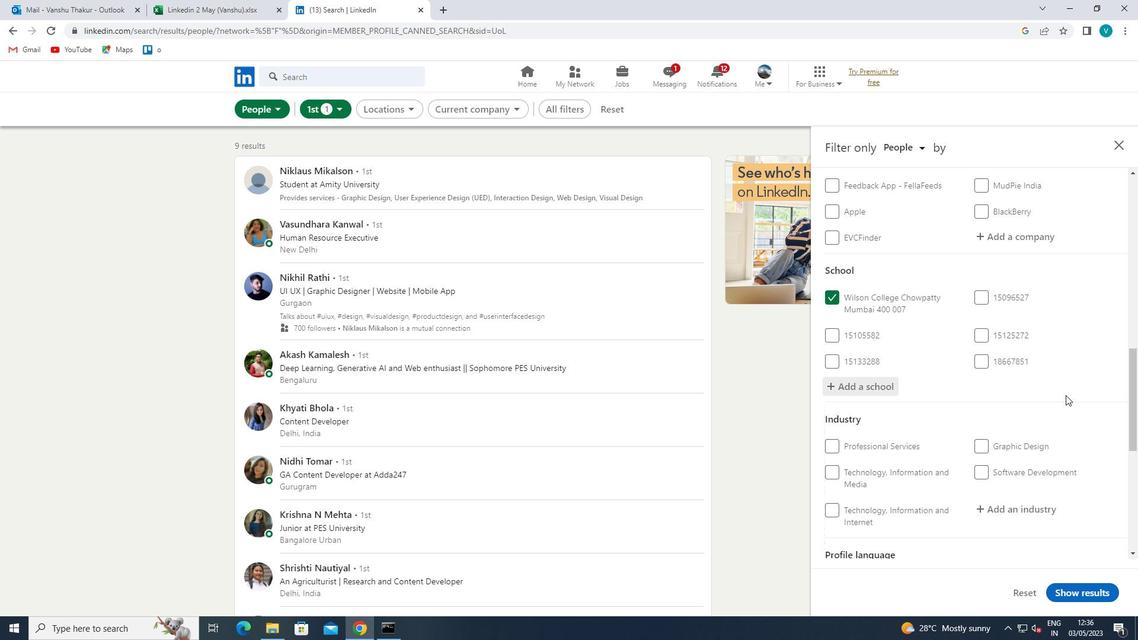 
Action: Mouse scrolled (1065, 394) with delta (0, 0)
Screenshot: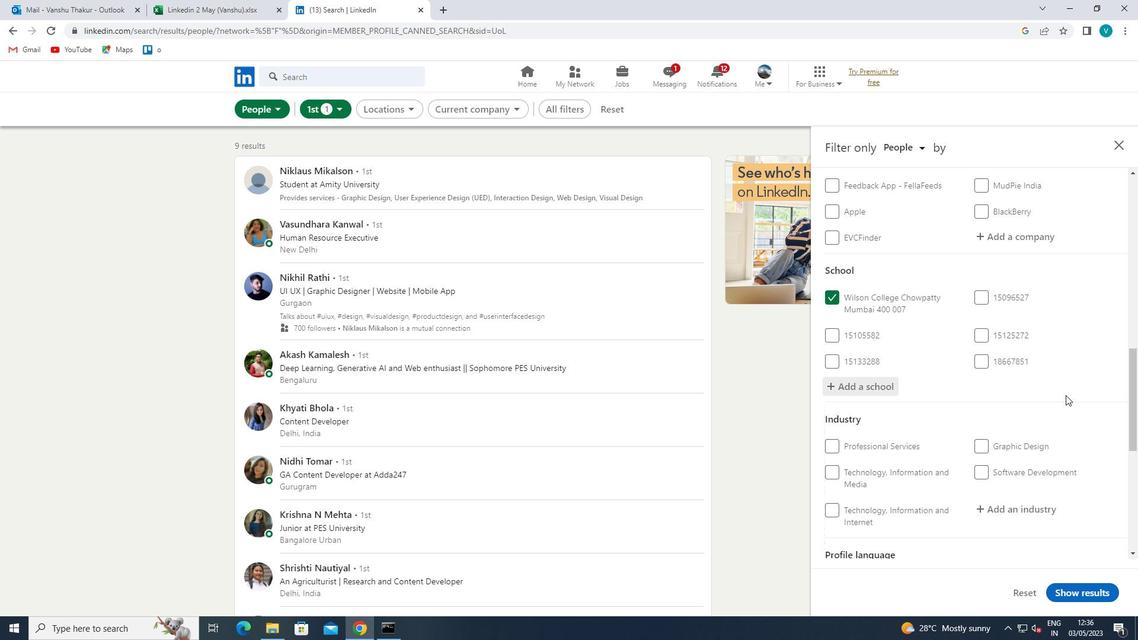 
Action: Mouse moved to (1038, 394)
Screenshot: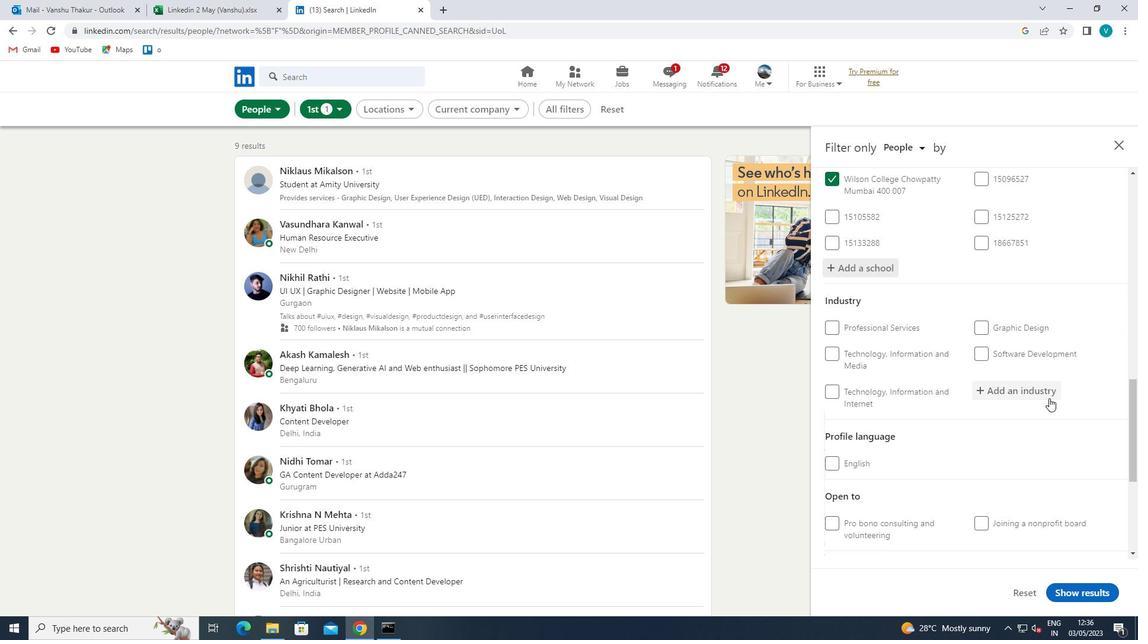 
Action: Mouse pressed left at (1038, 394)
Screenshot: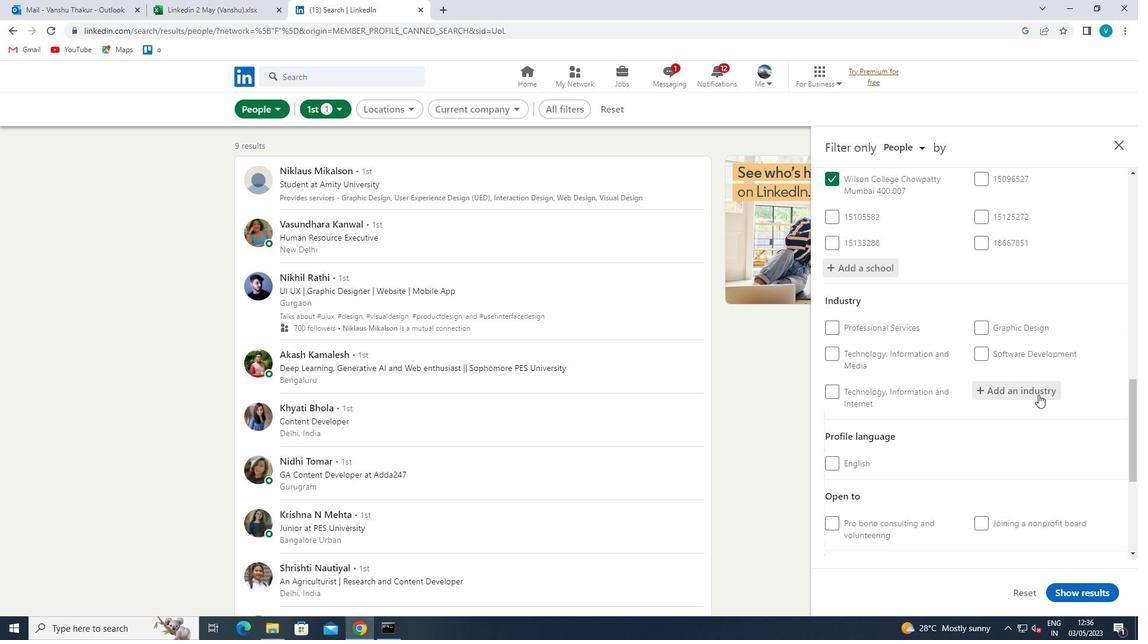 
Action: Mouse moved to (939, 450)
Screenshot: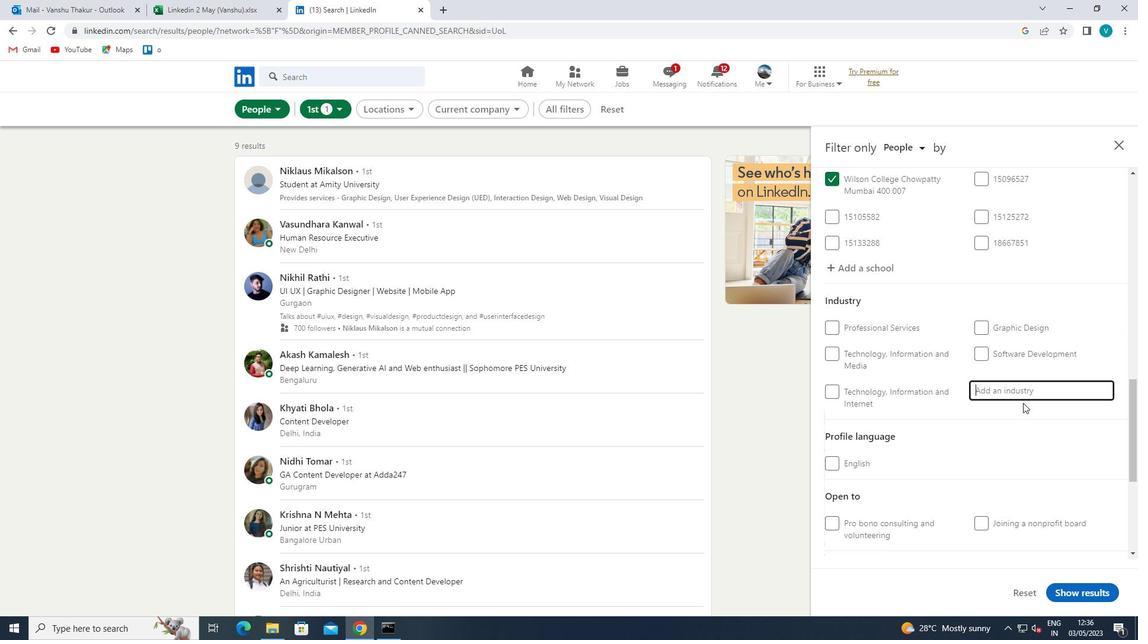 
Action: Key pressed <Key.shift>
Screenshot: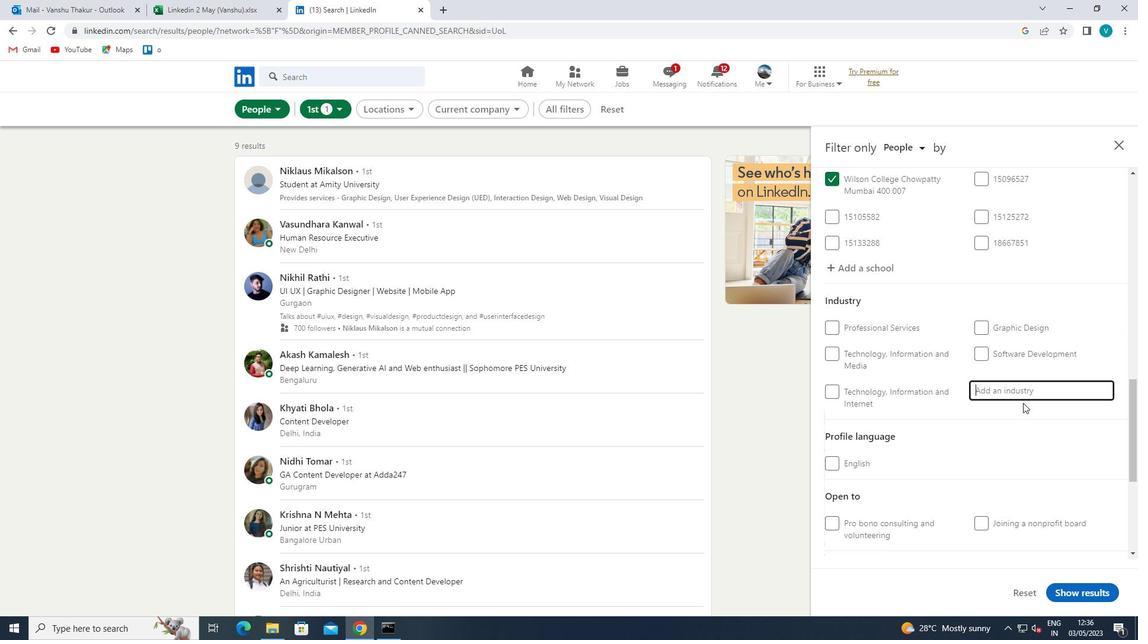 
Action: Mouse moved to (923, 460)
Screenshot: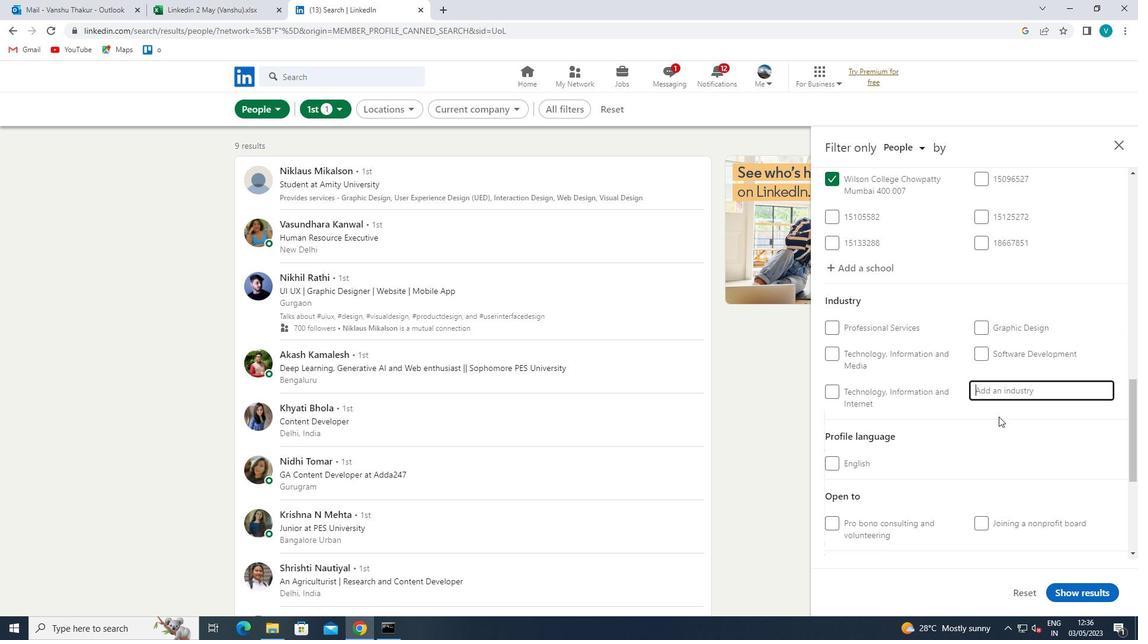 
Action: Key pressed TEXR<Key.backspace>TILE<Key.space>
Screenshot: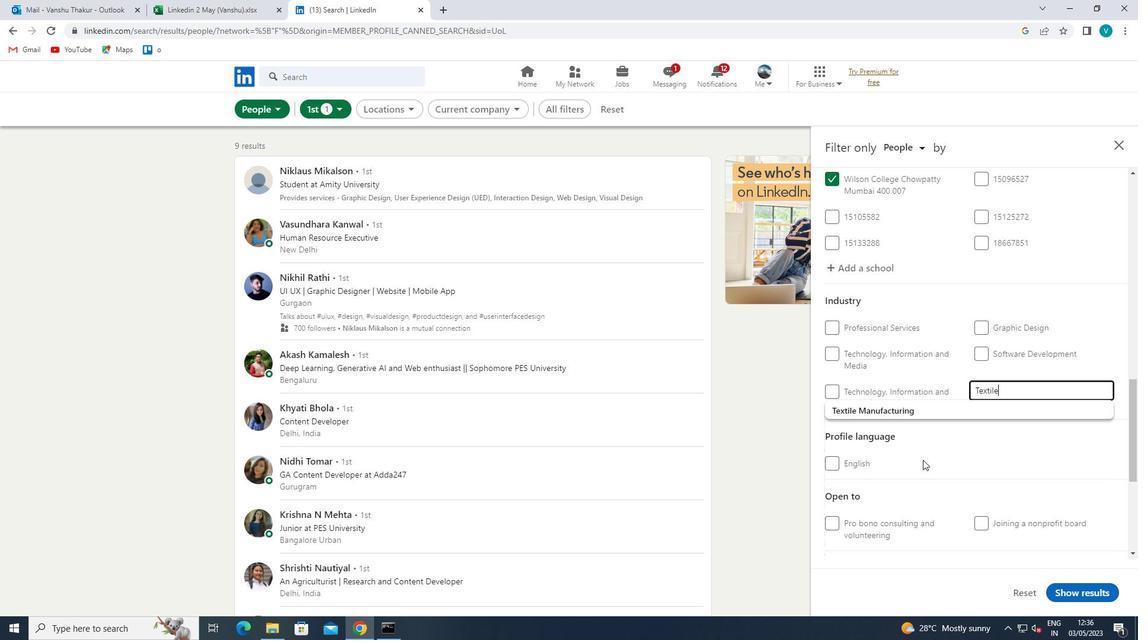 
Action: Mouse moved to (969, 422)
Screenshot: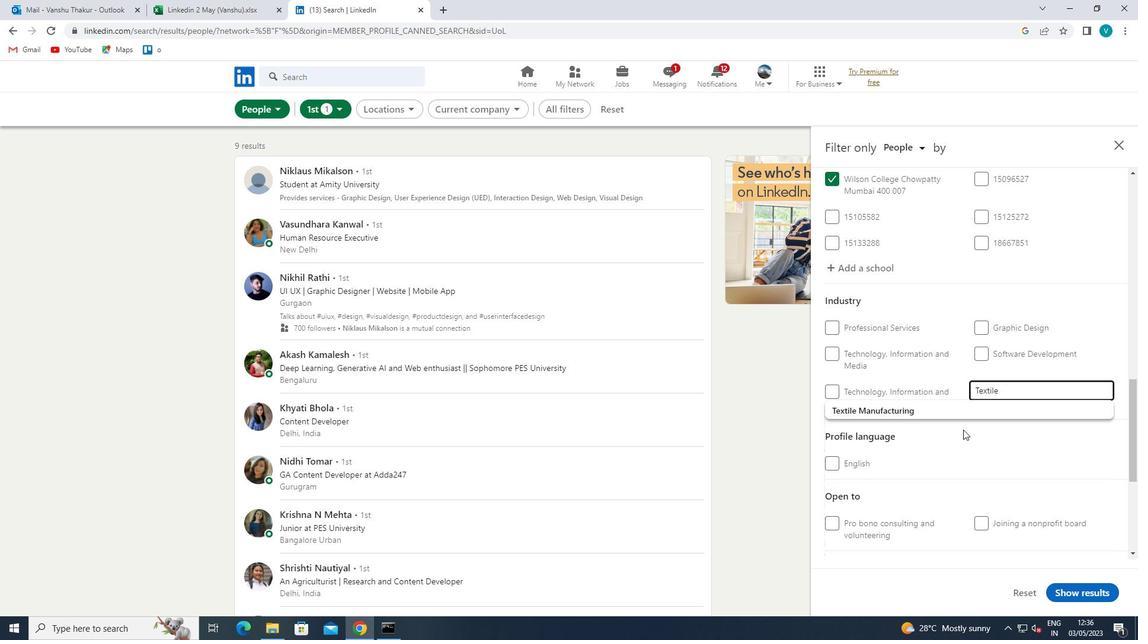 
Action: Mouse pressed left at (969, 422)
Screenshot: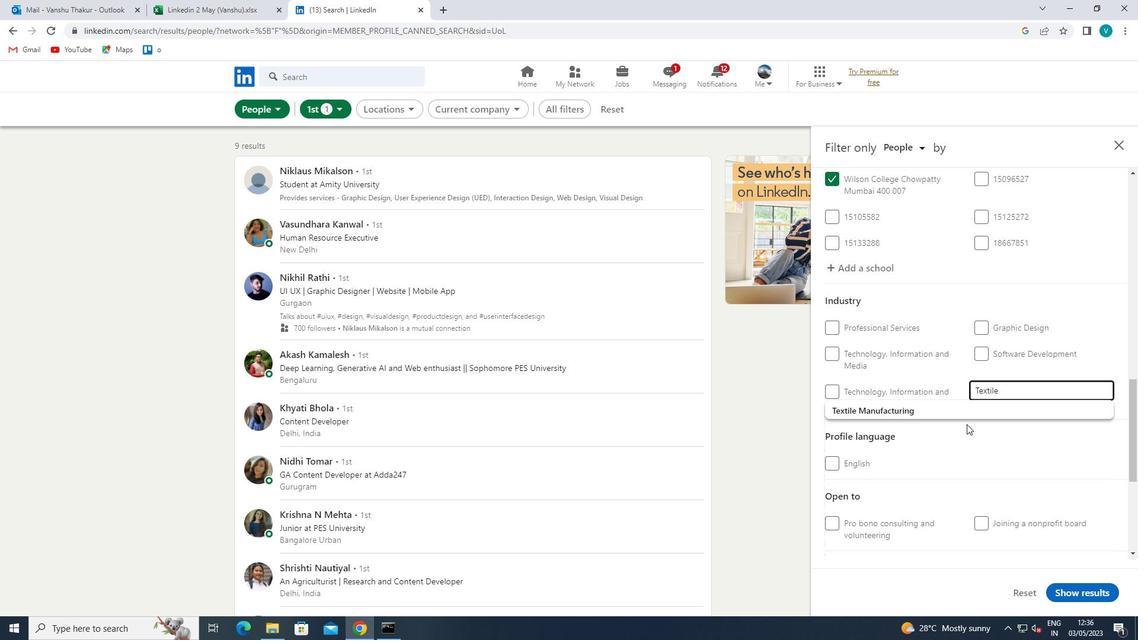 
Action: Mouse moved to (998, 397)
Screenshot: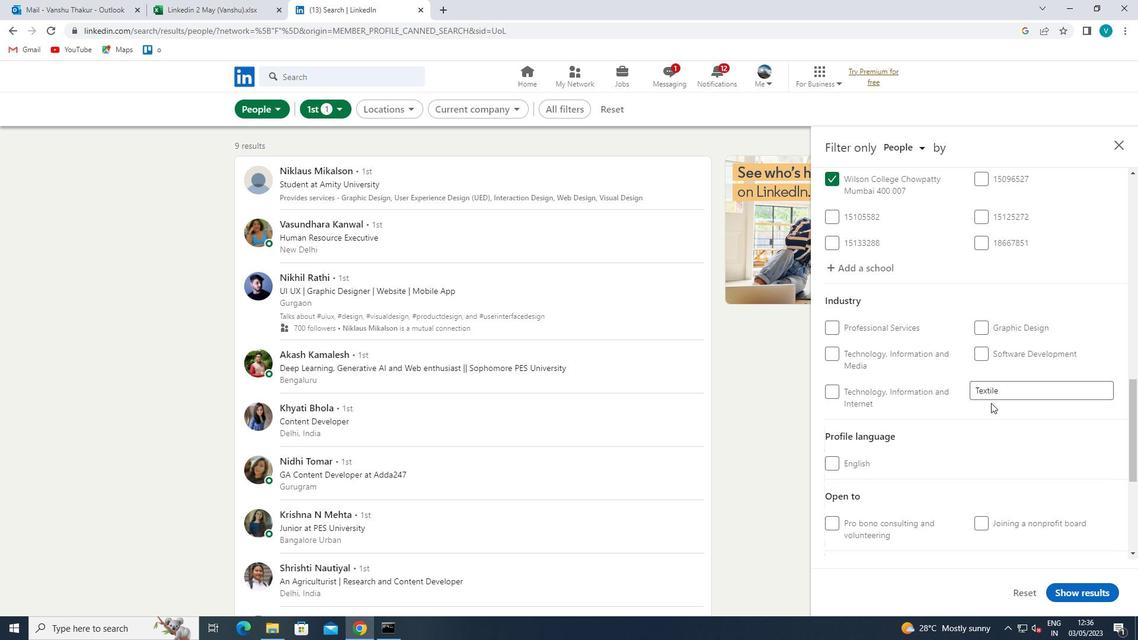
Action: Mouse pressed left at (998, 397)
Screenshot: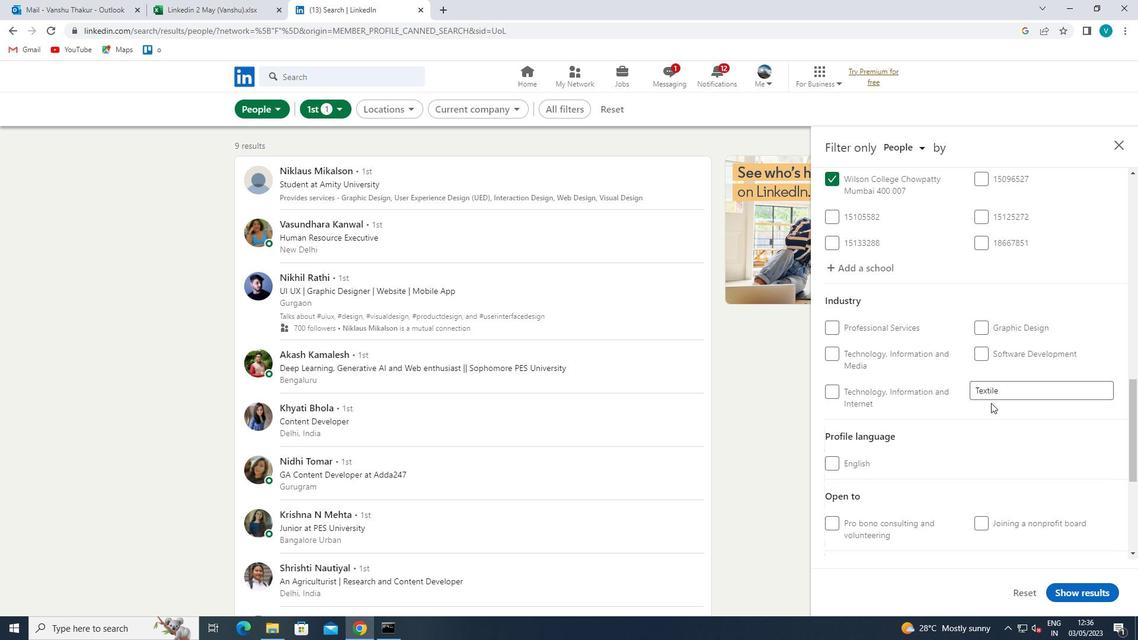 
Action: Mouse moved to (972, 411)
Screenshot: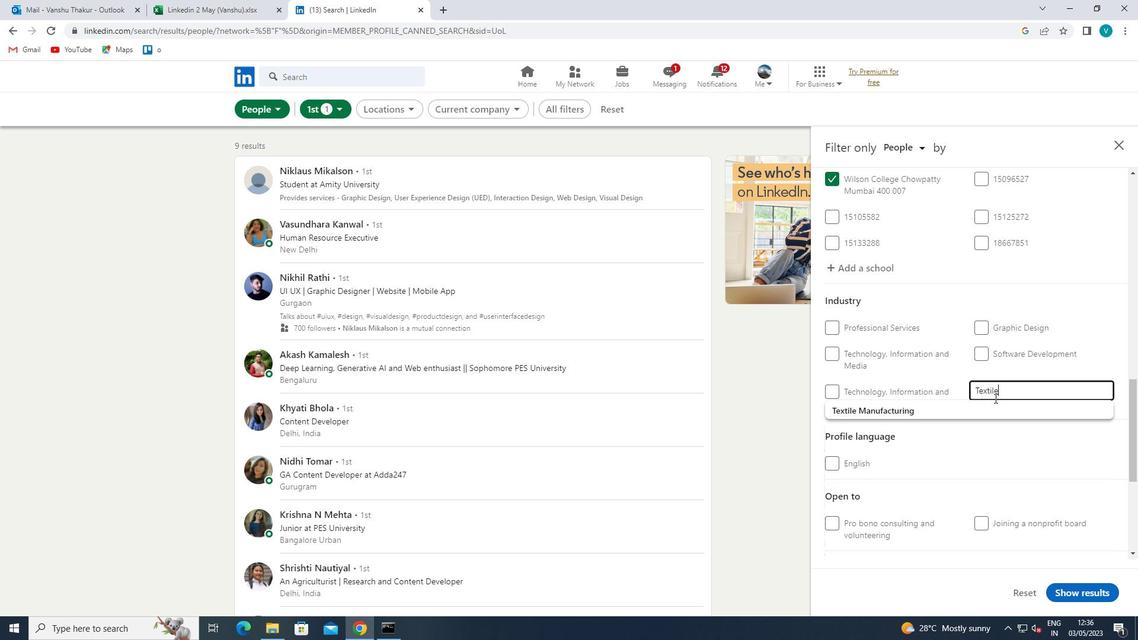 
Action: Mouse pressed left at (972, 411)
Screenshot: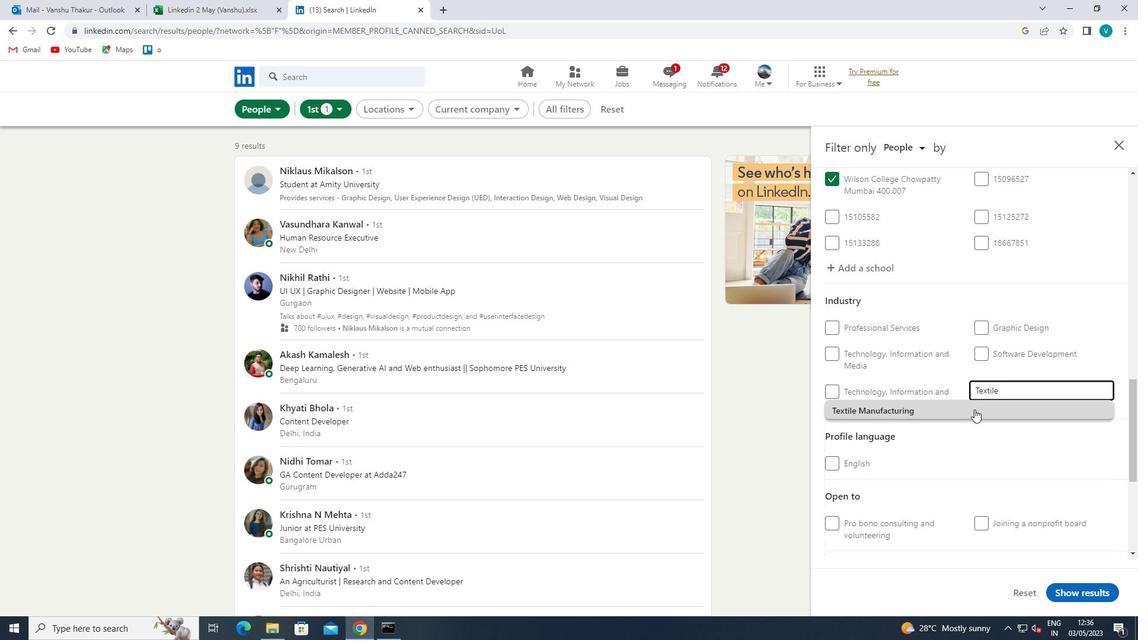 
Action: Mouse scrolled (972, 410) with delta (0, 0)
Screenshot: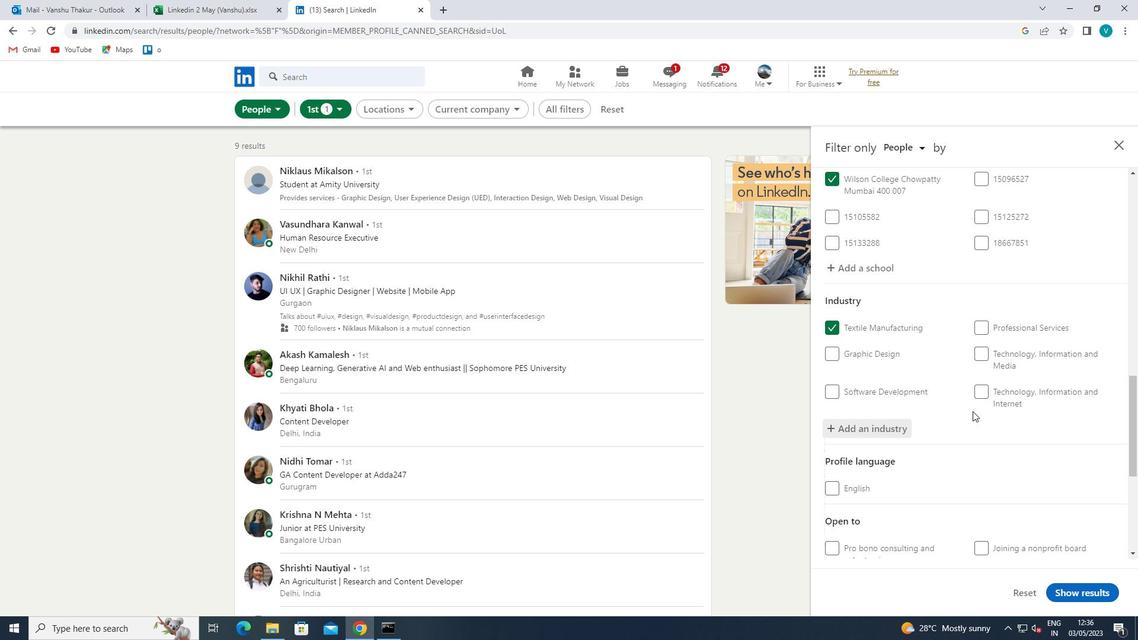 
Action: Mouse moved to (972, 411)
Screenshot: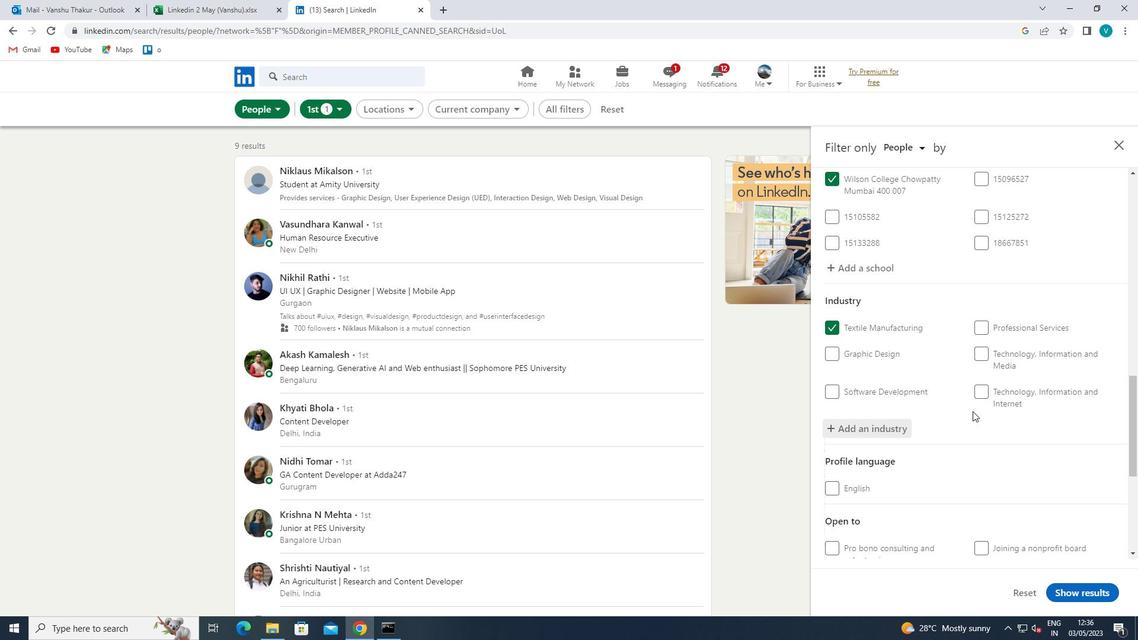 
Action: Mouse scrolled (972, 410) with delta (0, 0)
Screenshot: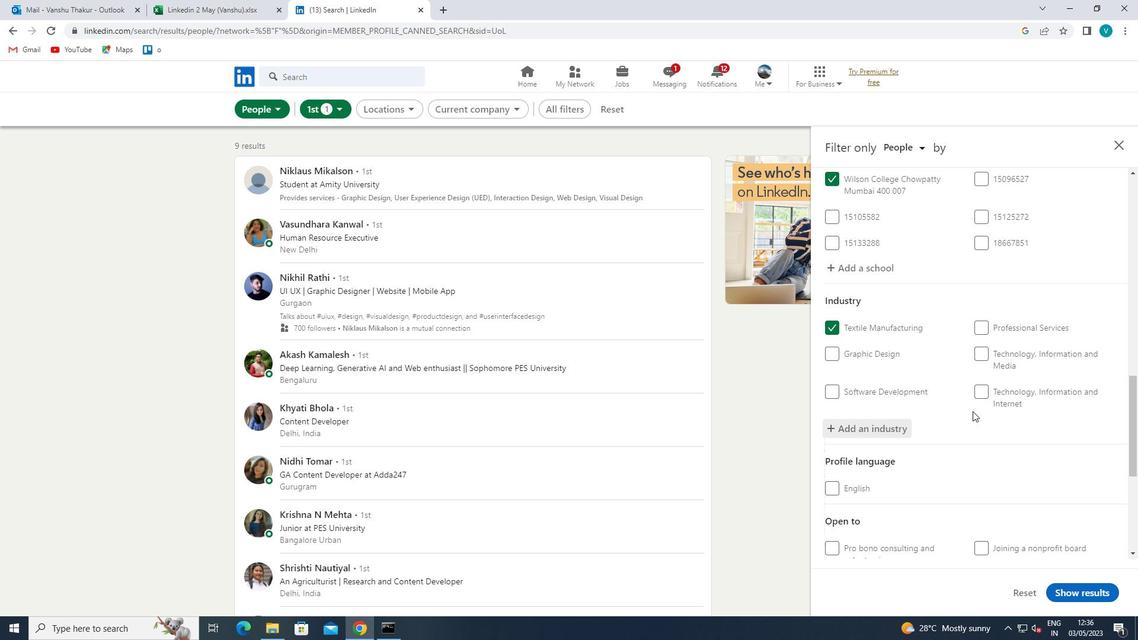 
Action: Mouse moved to (972, 411)
Screenshot: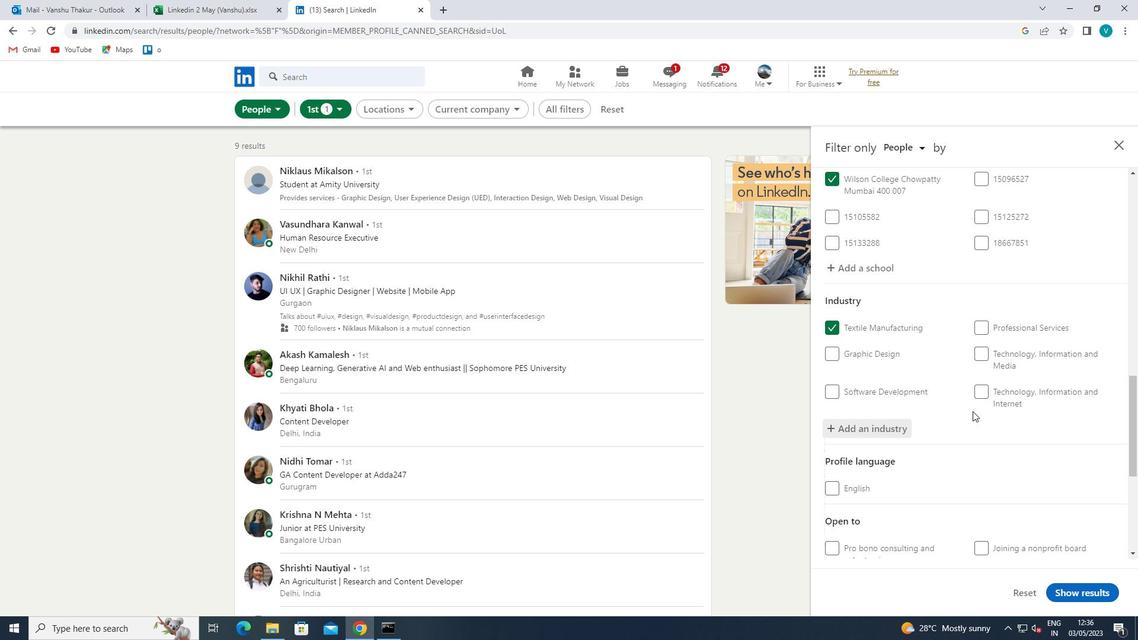 
Action: Mouse scrolled (972, 410) with delta (0, 0)
Screenshot: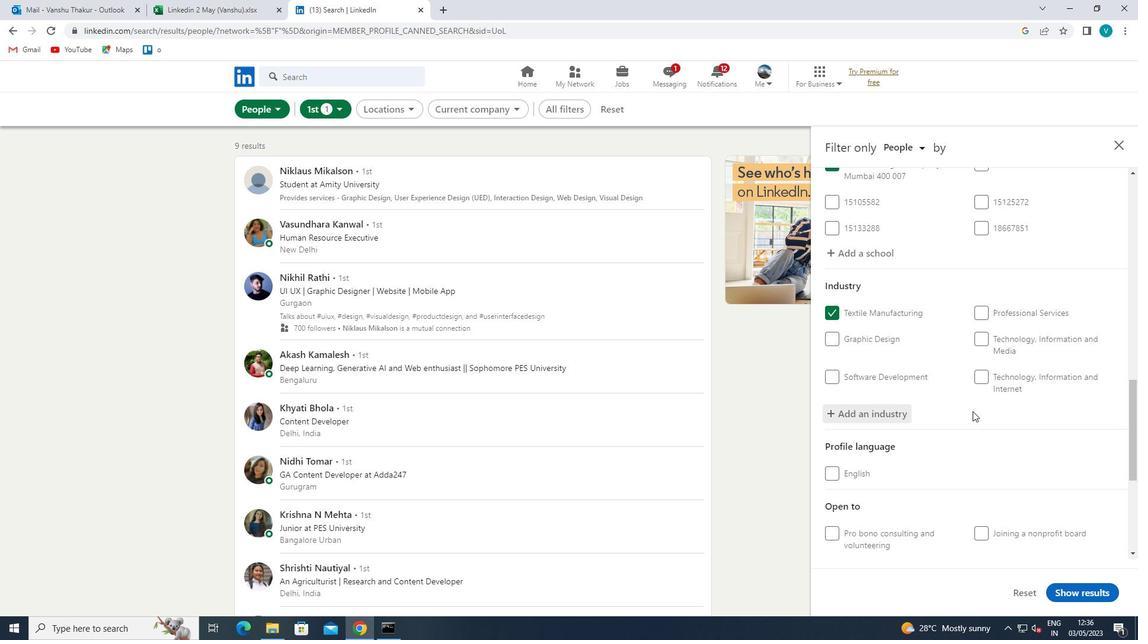 
Action: Mouse scrolled (972, 410) with delta (0, 0)
Screenshot: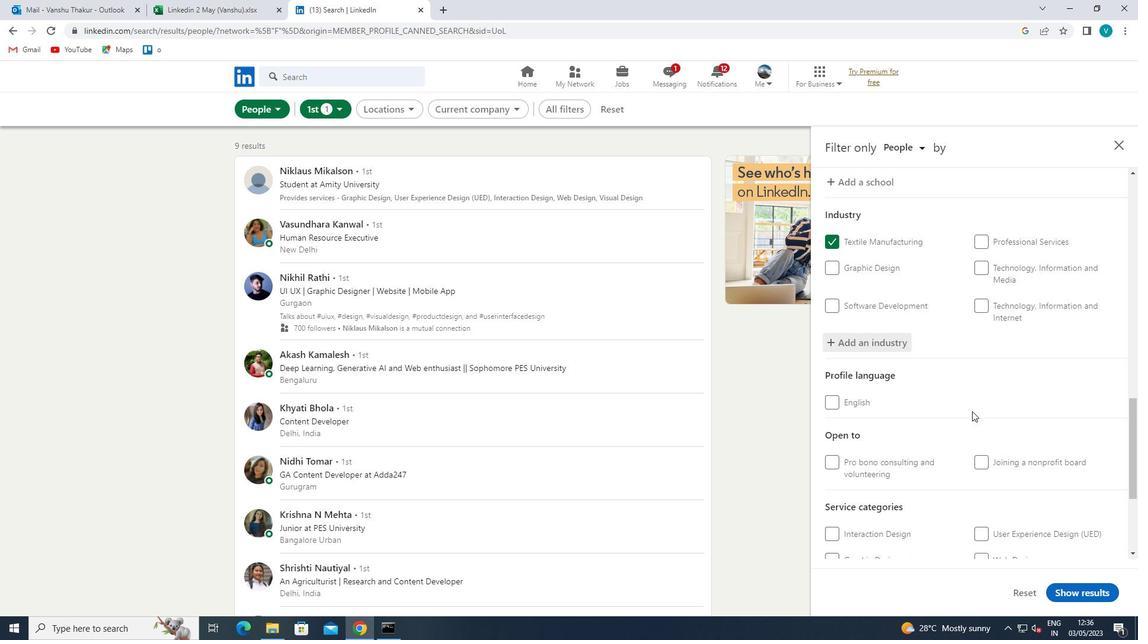 
Action: Mouse moved to (999, 426)
Screenshot: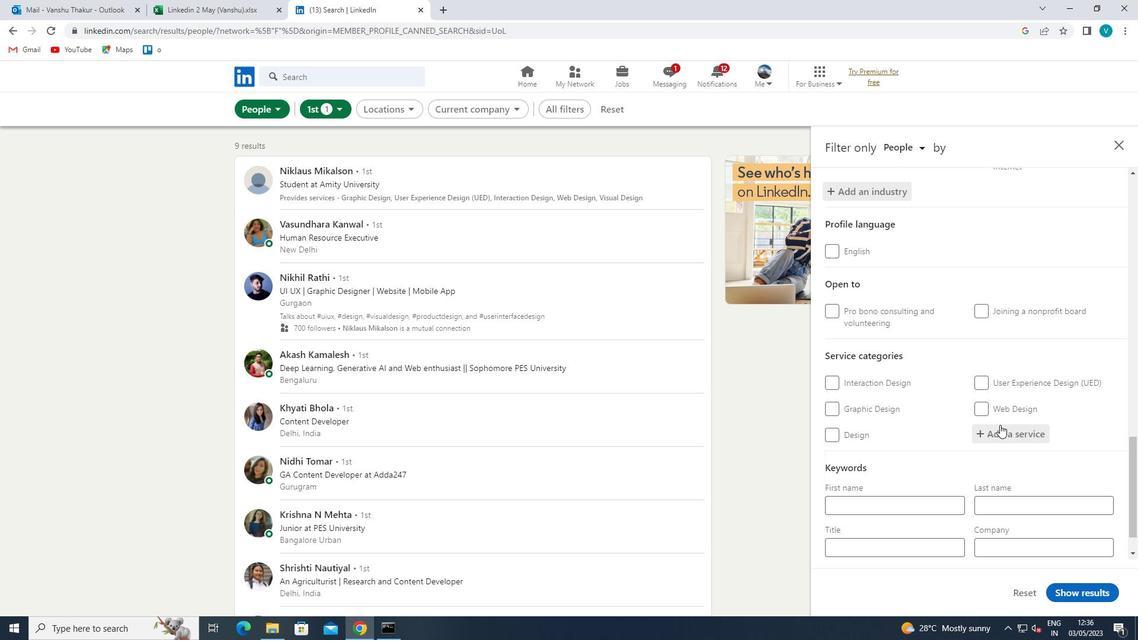 
Action: Mouse pressed left at (999, 426)
Screenshot: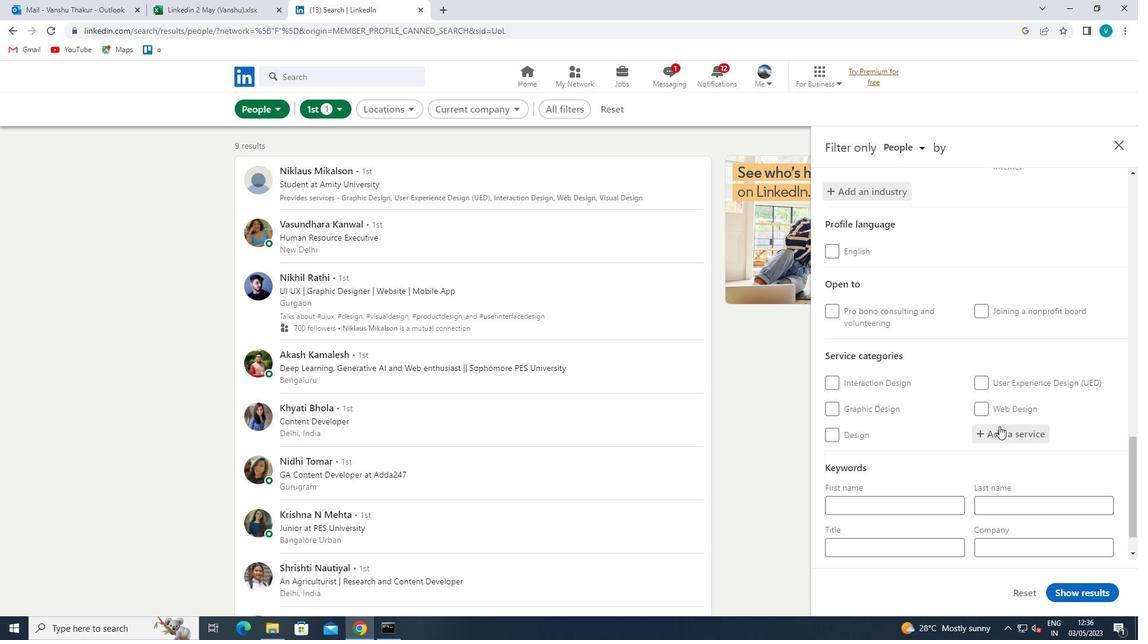 
Action: Mouse moved to (952, 452)
Screenshot: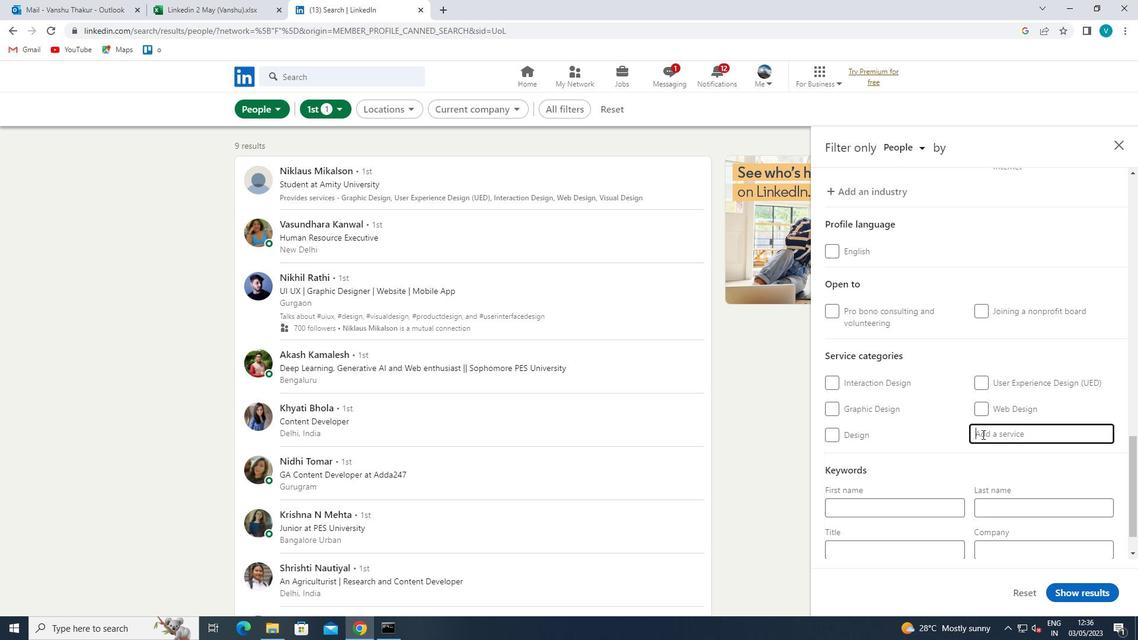 
Action: Key pressed <Key.shift>USER
Screenshot: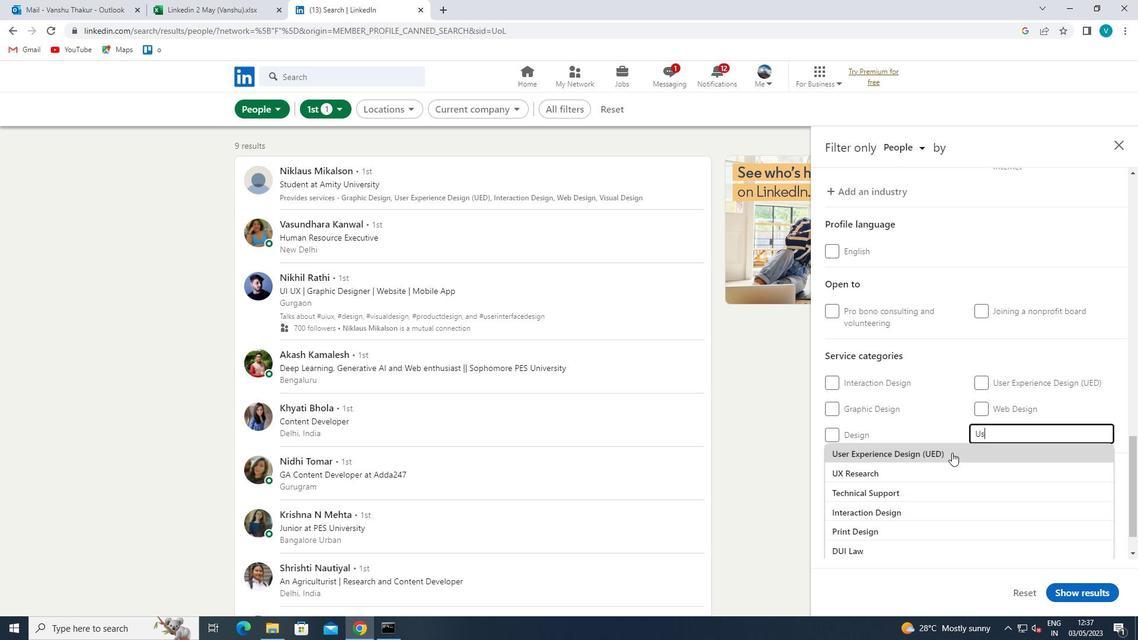 
Action: Mouse pressed left at (952, 452)
Screenshot: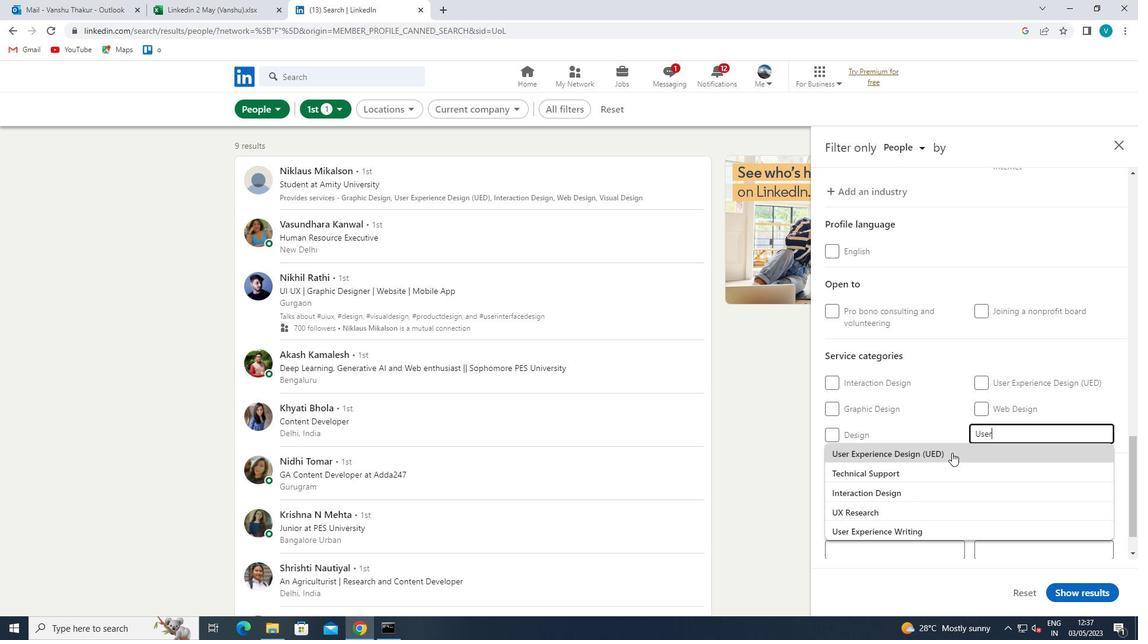 
Action: Mouse scrolled (952, 452) with delta (0, 0)
Screenshot: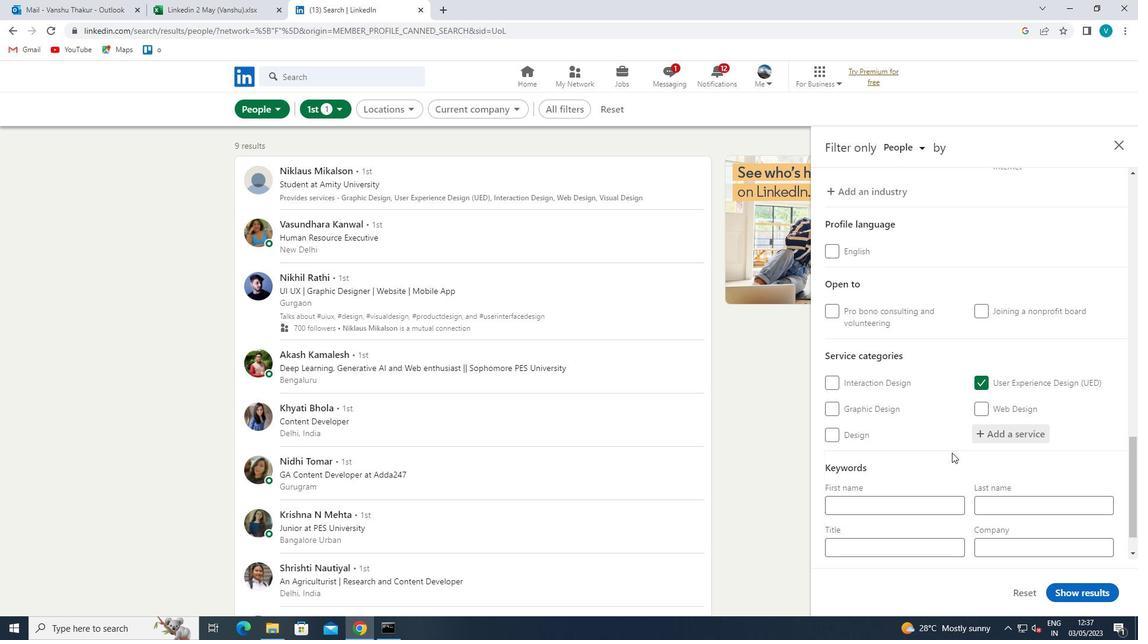 
Action: Mouse scrolled (952, 452) with delta (0, 0)
Screenshot: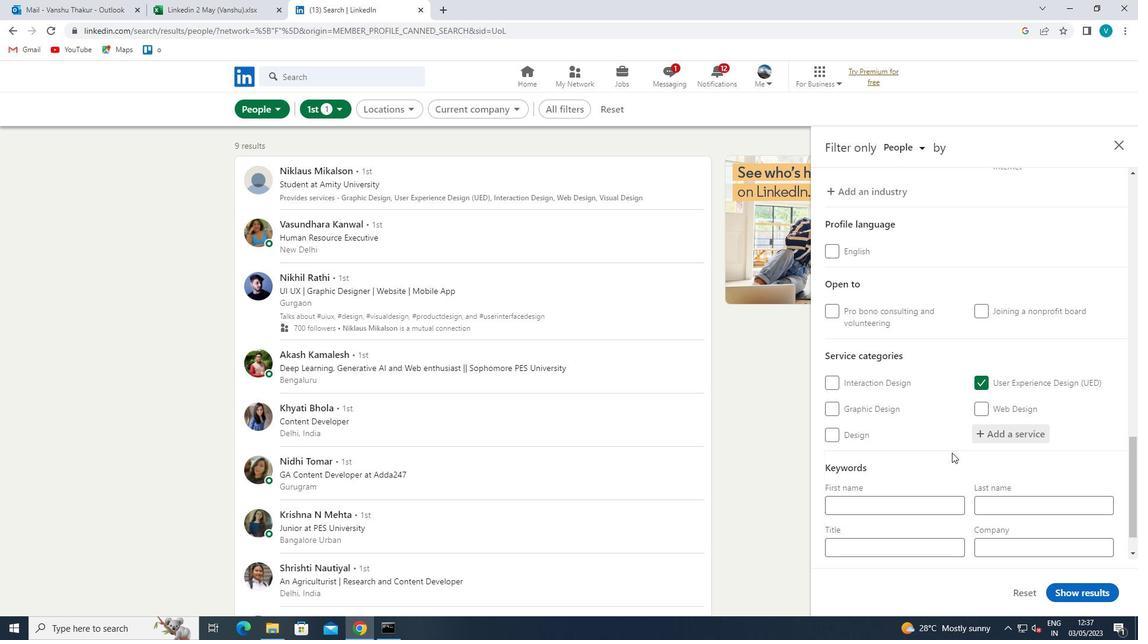 
Action: Mouse scrolled (952, 452) with delta (0, 0)
Screenshot: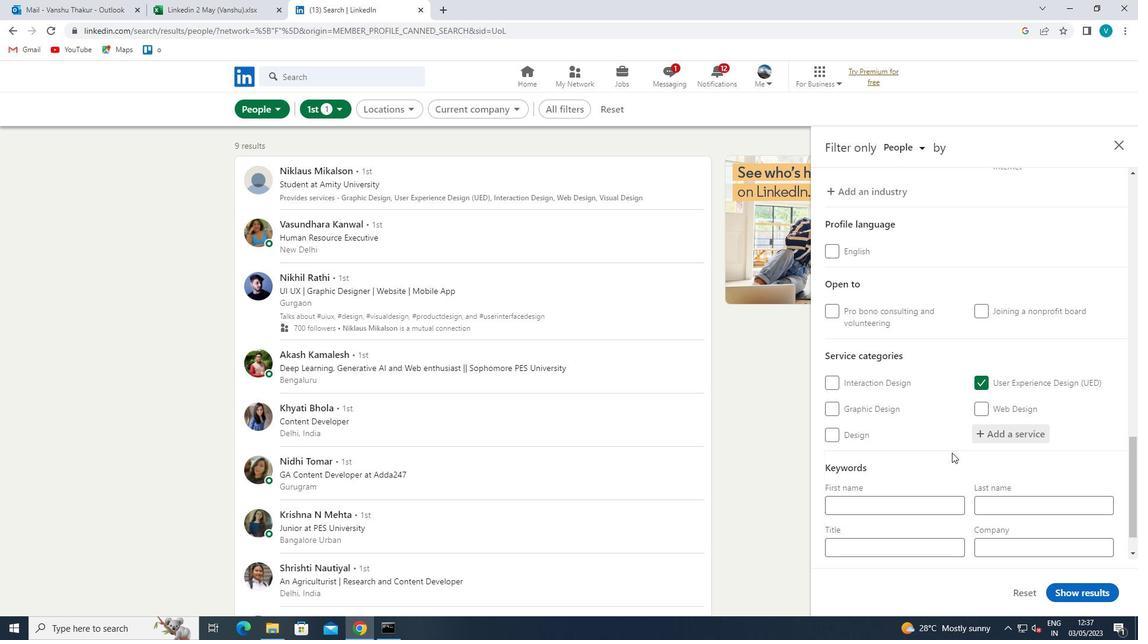
Action: Mouse moved to (929, 512)
Screenshot: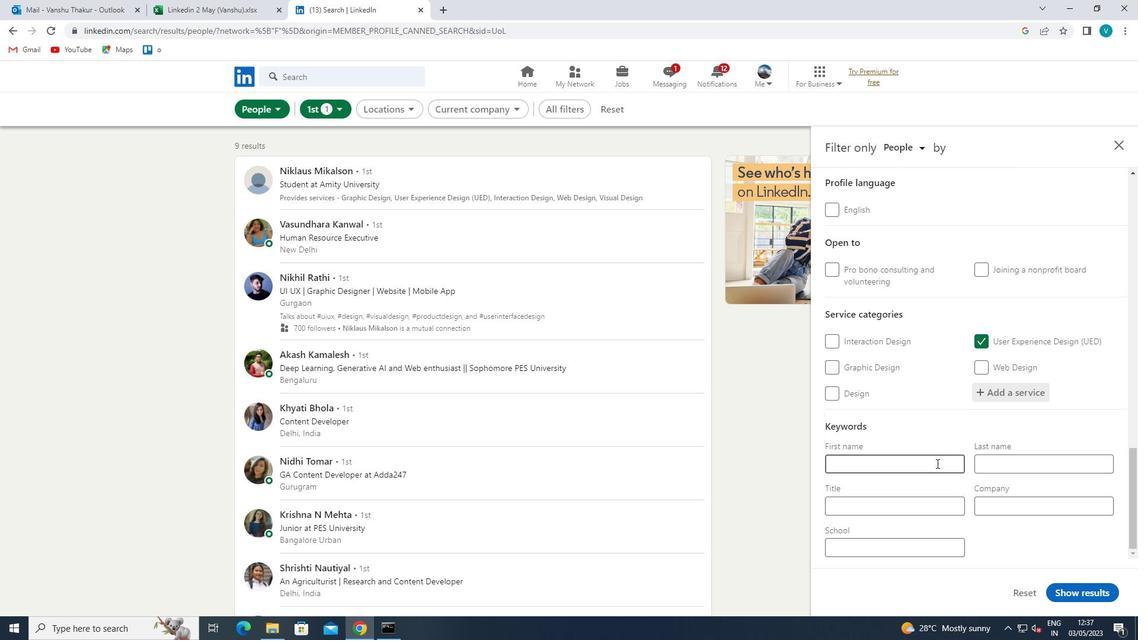 
Action: Mouse pressed left at (929, 512)
Screenshot: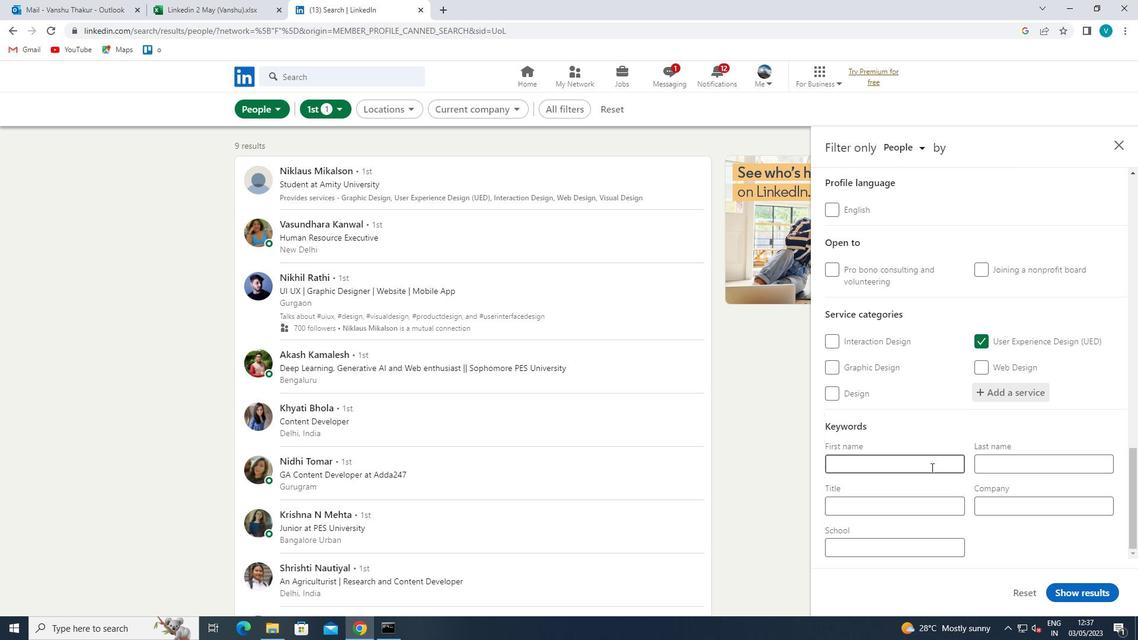 
Action: Key pressed <Key.shift><Key.shift>ARCHIVIST<Key.space>
Screenshot: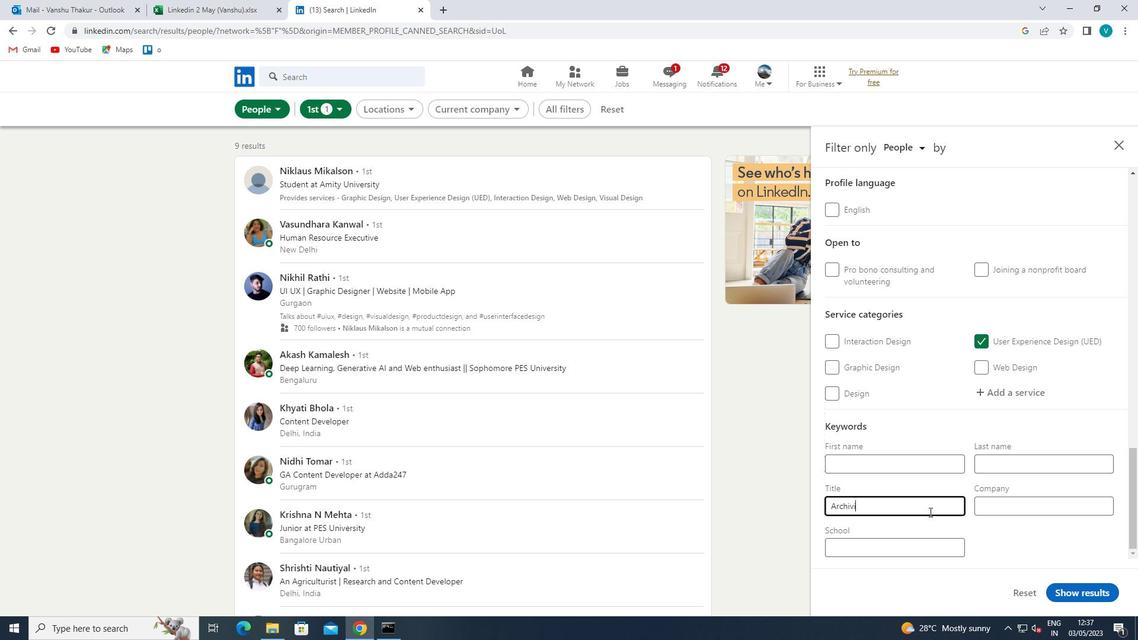 
Action: Mouse moved to (1105, 594)
Screenshot: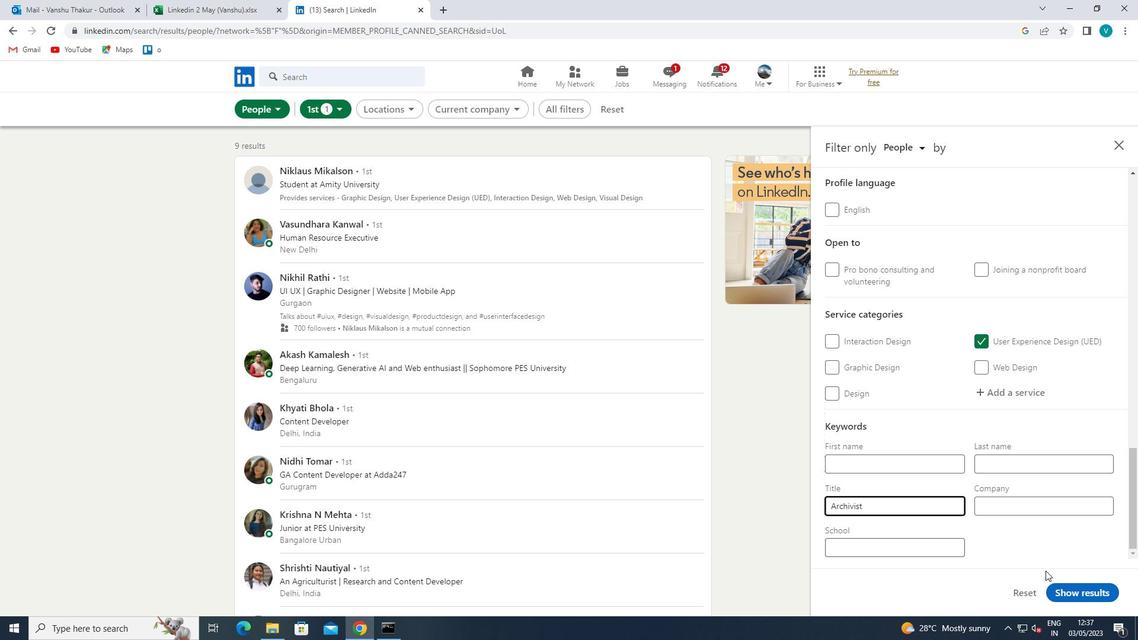 
Action: Mouse pressed left at (1105, 594)
Screenshot: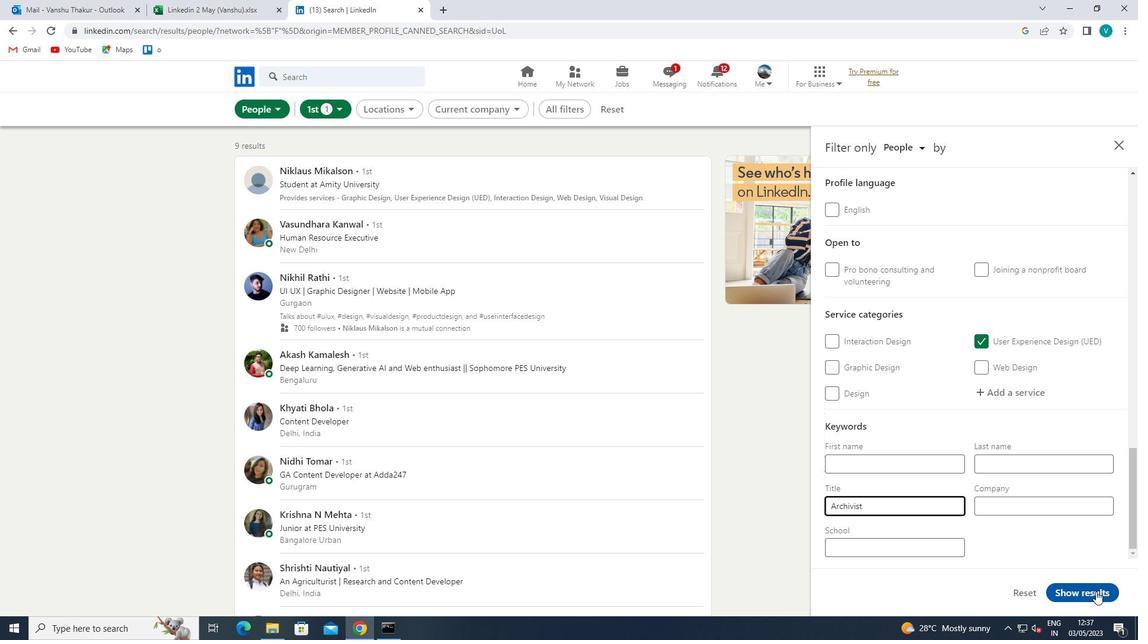 
